 Task: Create new contact,   with mail id: 'HarperJackson@bronxzoo.com', first name: 'Harper', Last name: 'Jackson', Job Title: Operations Manager, Phone number (202) 555-7890. Change life cycle stage to  'Lead' and lead status to 'New'. Add new company to the associated contact: www.walgreensbootsalliance.com and type: Vendor. Logged in from softage.4@softage.net
Action: Mouse moved to (90, 65)
Screenshot: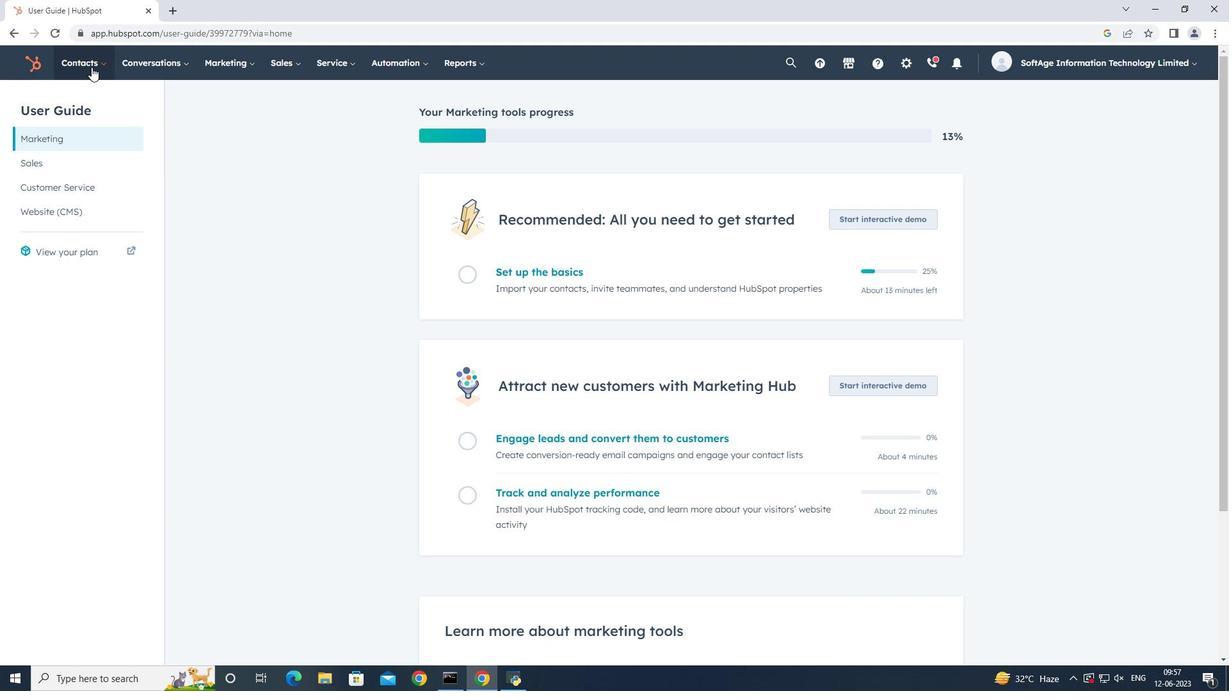 
Action: Mouse pressed left at (90, 65)
Screenshot: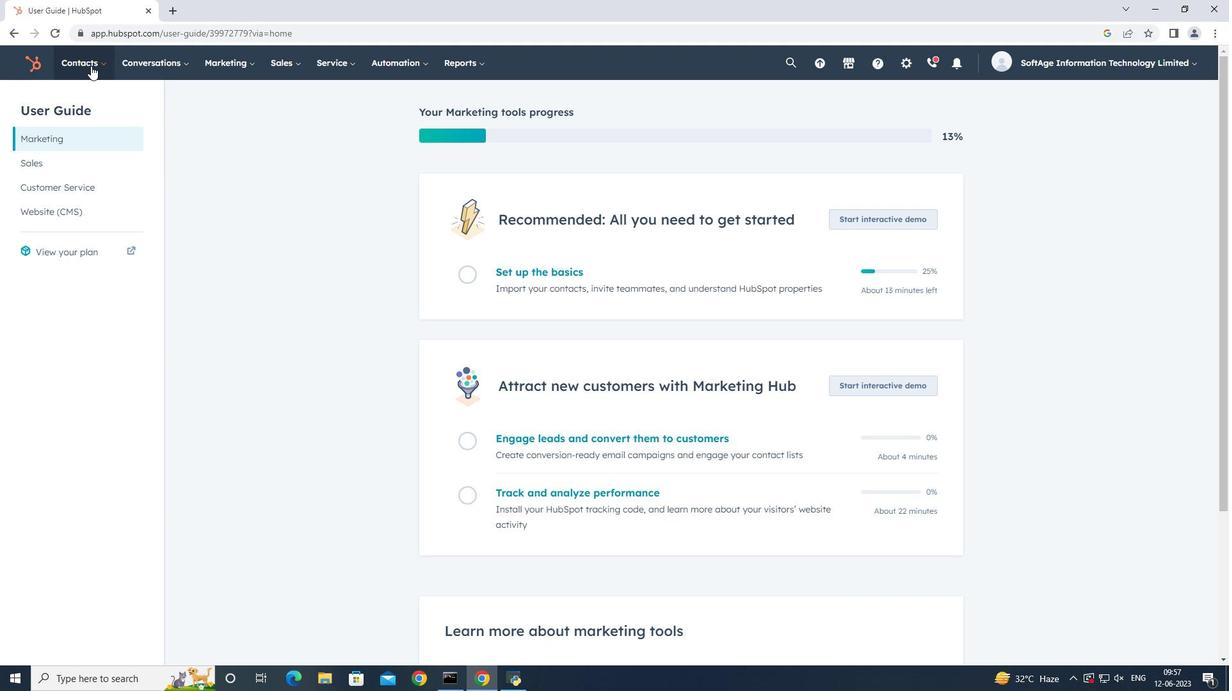 
Action: Mouse moved to (93, 101)
Screenshot: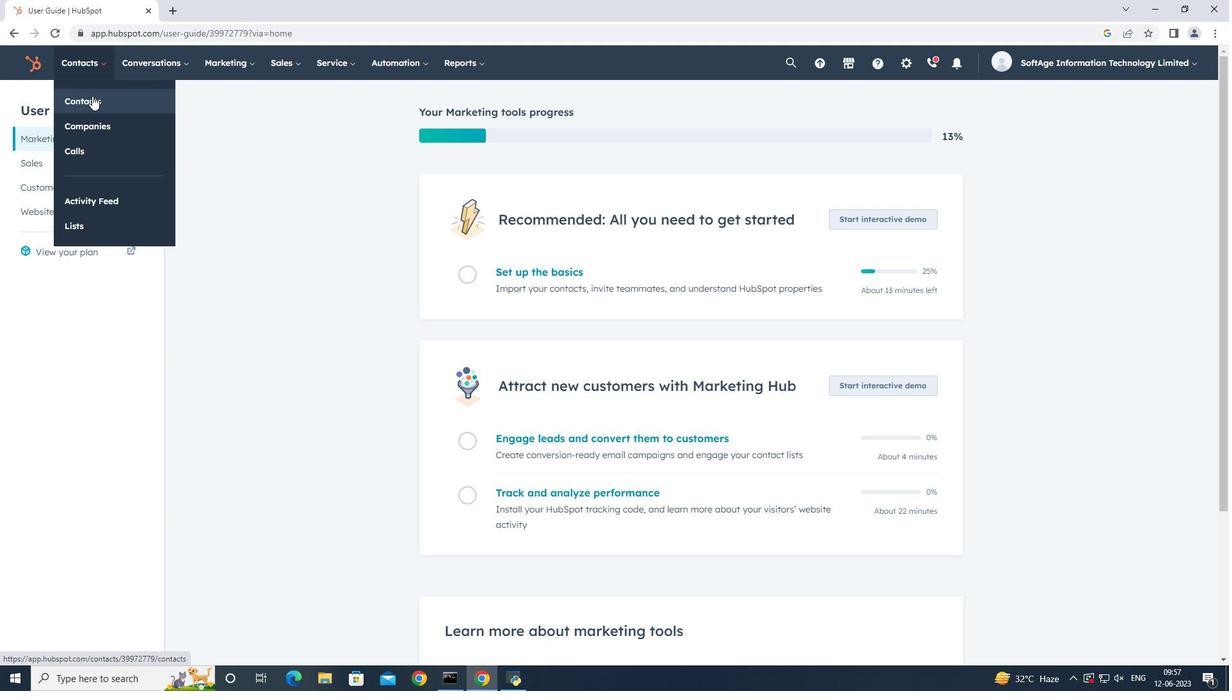 
Action: Mouse pressed left at (93, 101)
Screenshot: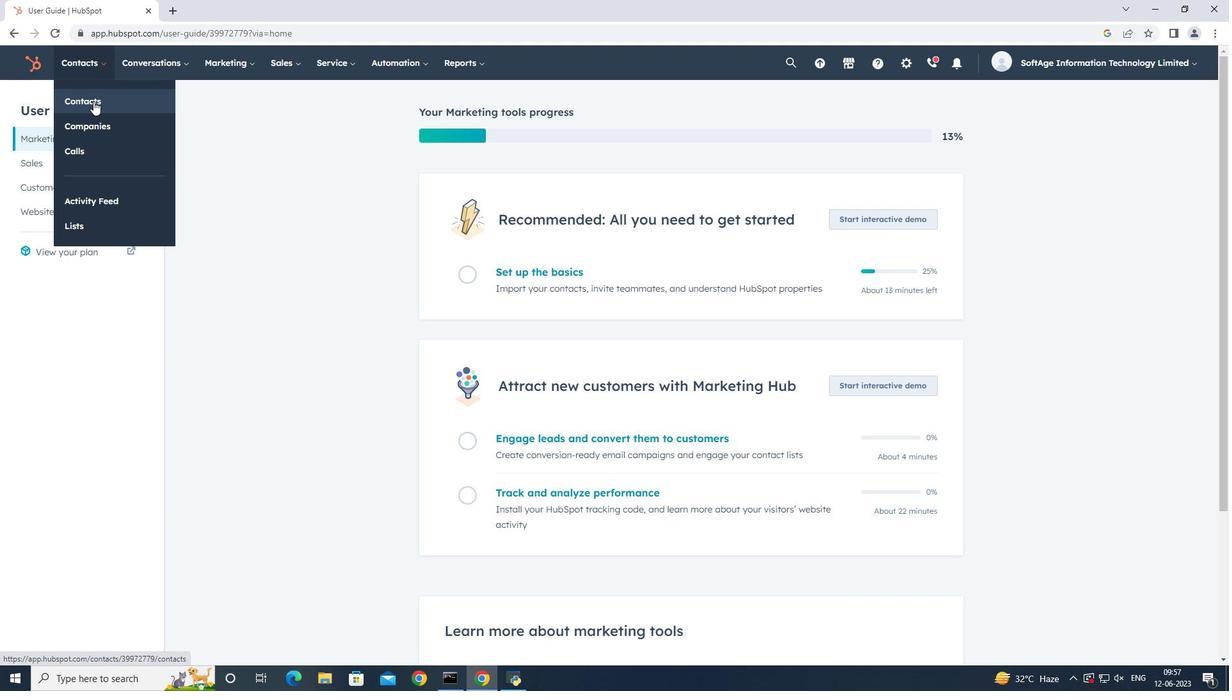 
Action: Mouse moved to (1164, 106)
Screenshot: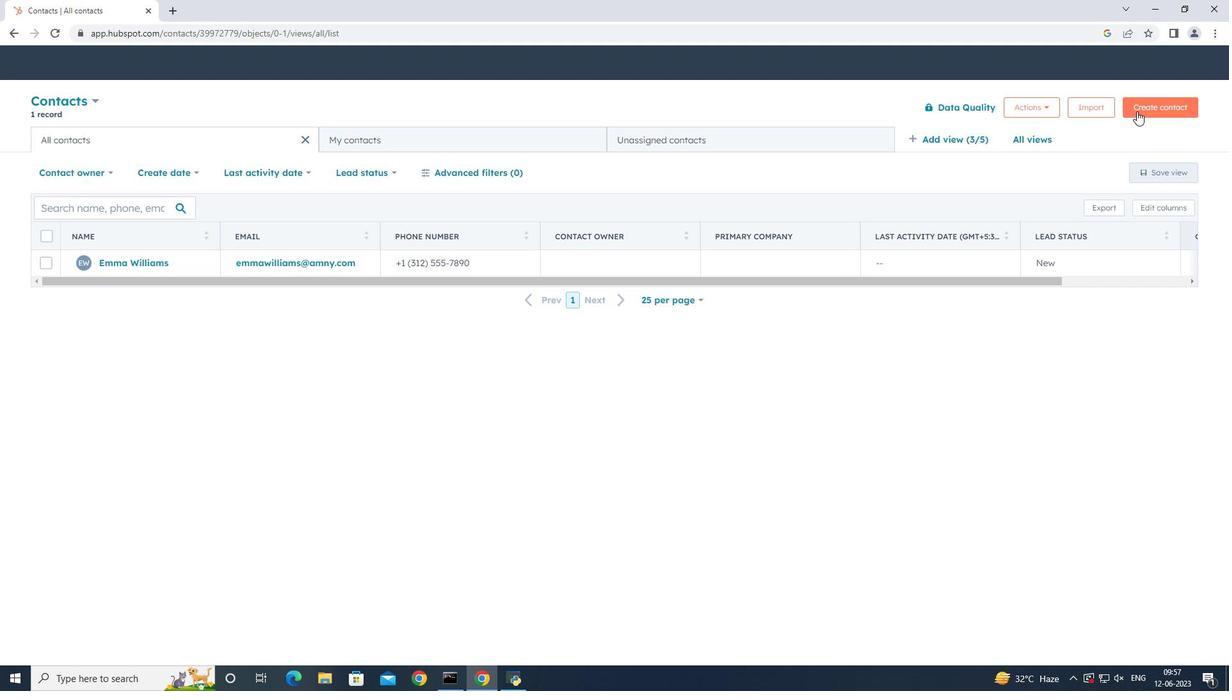 
Action: Mouse pressed left at (1164, 106)
Screenshot: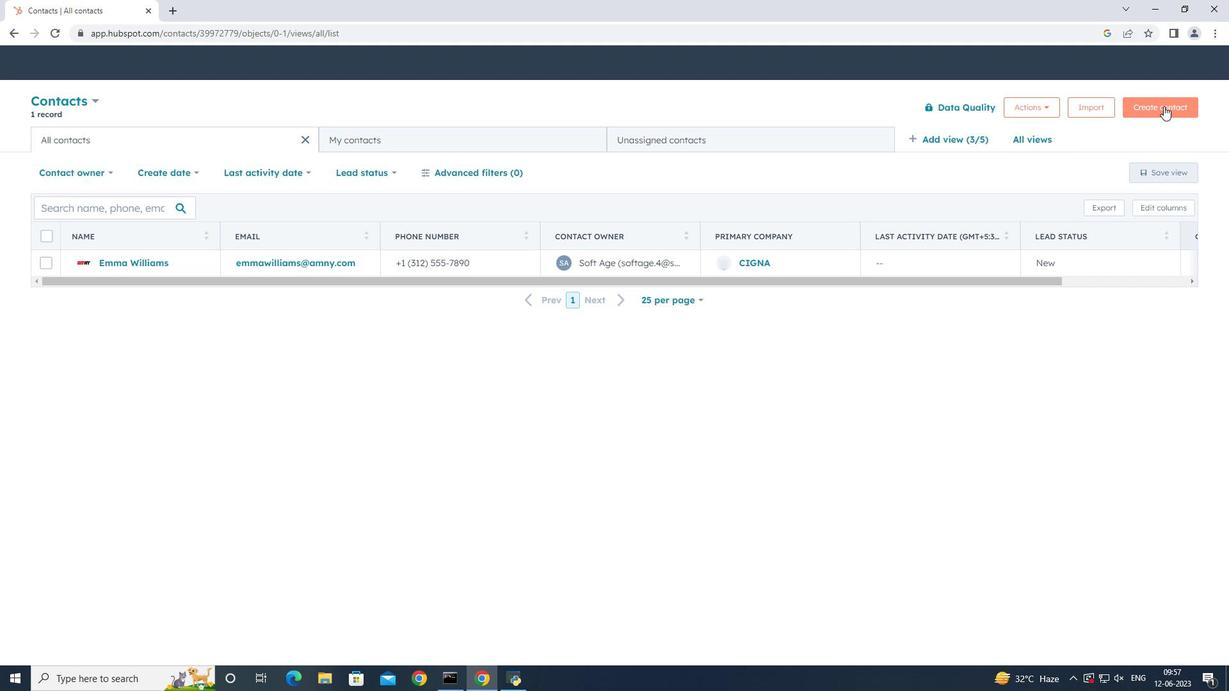 
Action: Mouse moved to (965, 174)
Screenshot: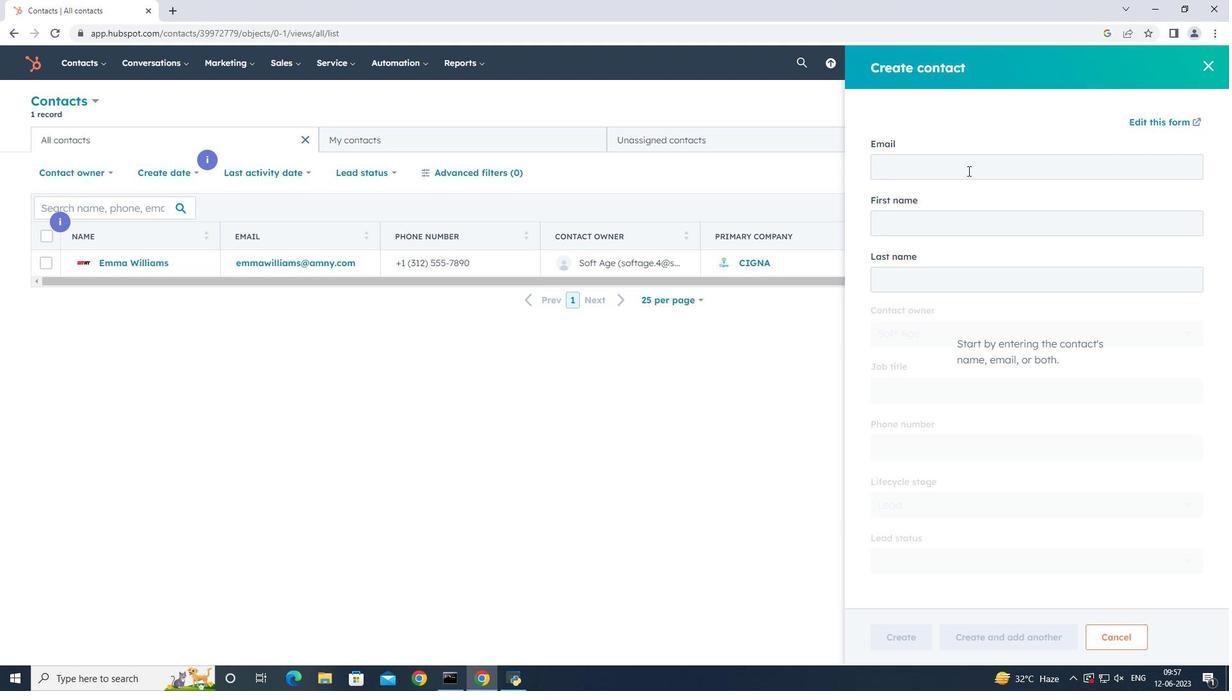 
Action: Mouse pressed left at (965, 174)
Screenshot: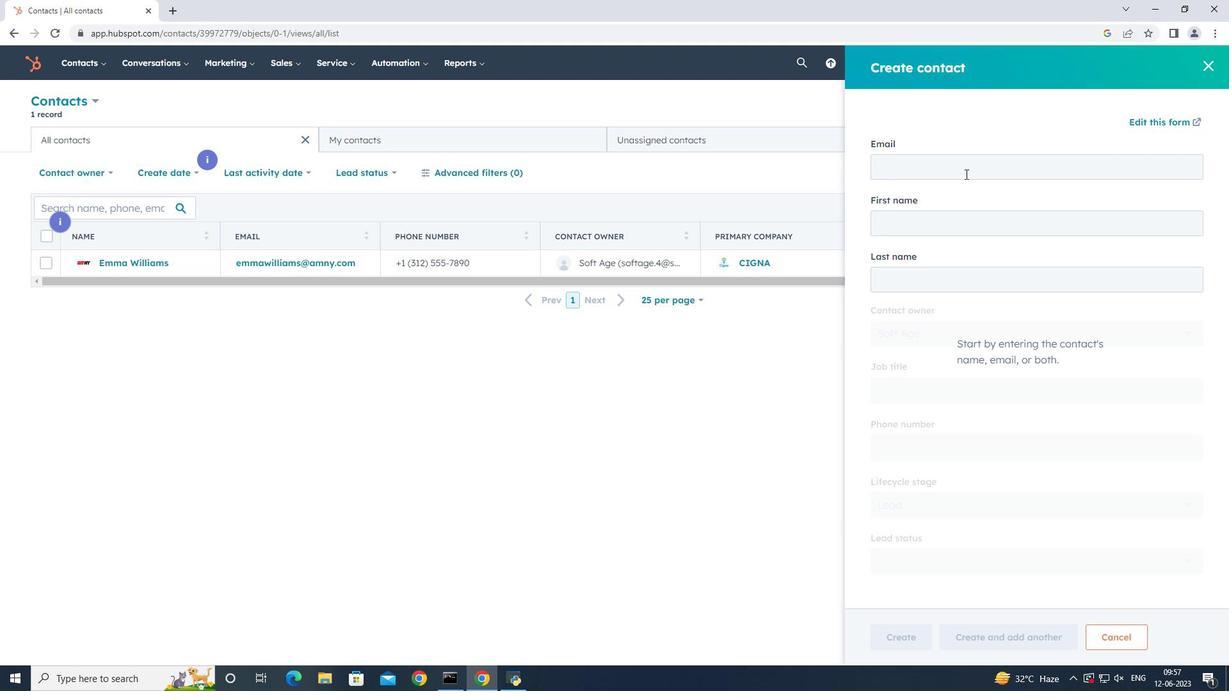 
Action: Key pressed <Key.shift><Key.shift>Harper.<Key.backspace><Key.shift>Jackson<Key.shift><Key.shift><Key.shift><Key.shift><Key.shift><Key.shift><Key.shift><Key.shift><Key.shift><Key.shift><Key.shift>@bronxzoo.com
Screenshot: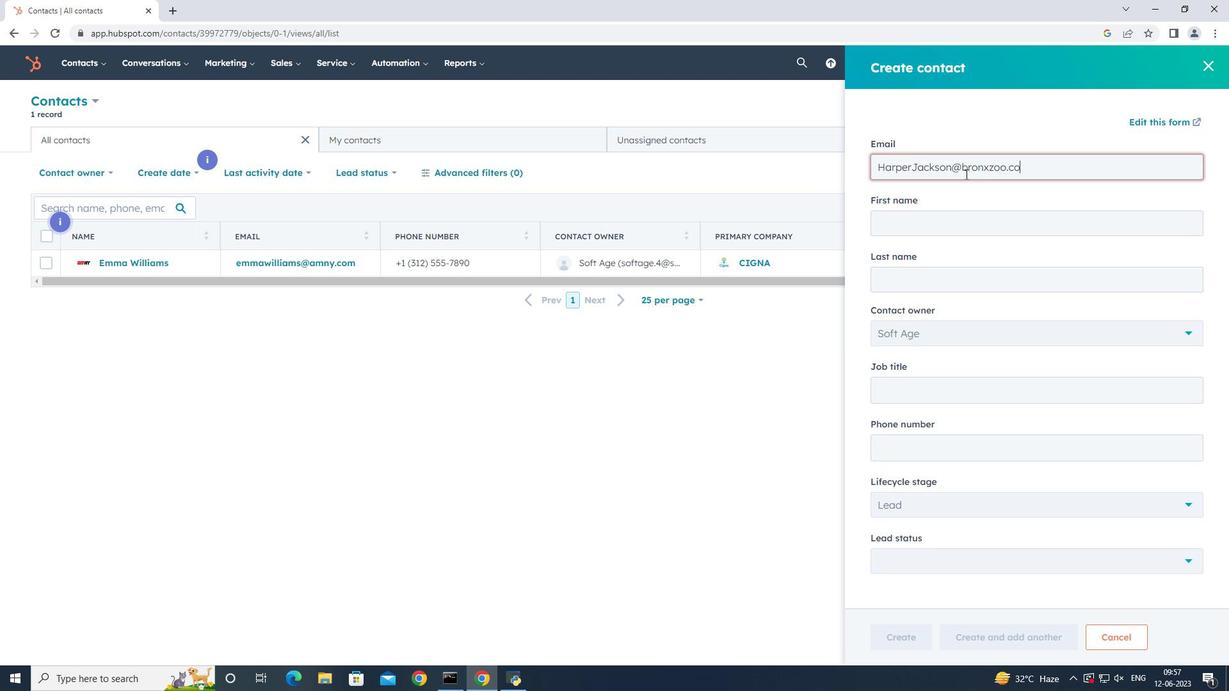 
Action: Mouse moved to (978, 226)
Screenshot: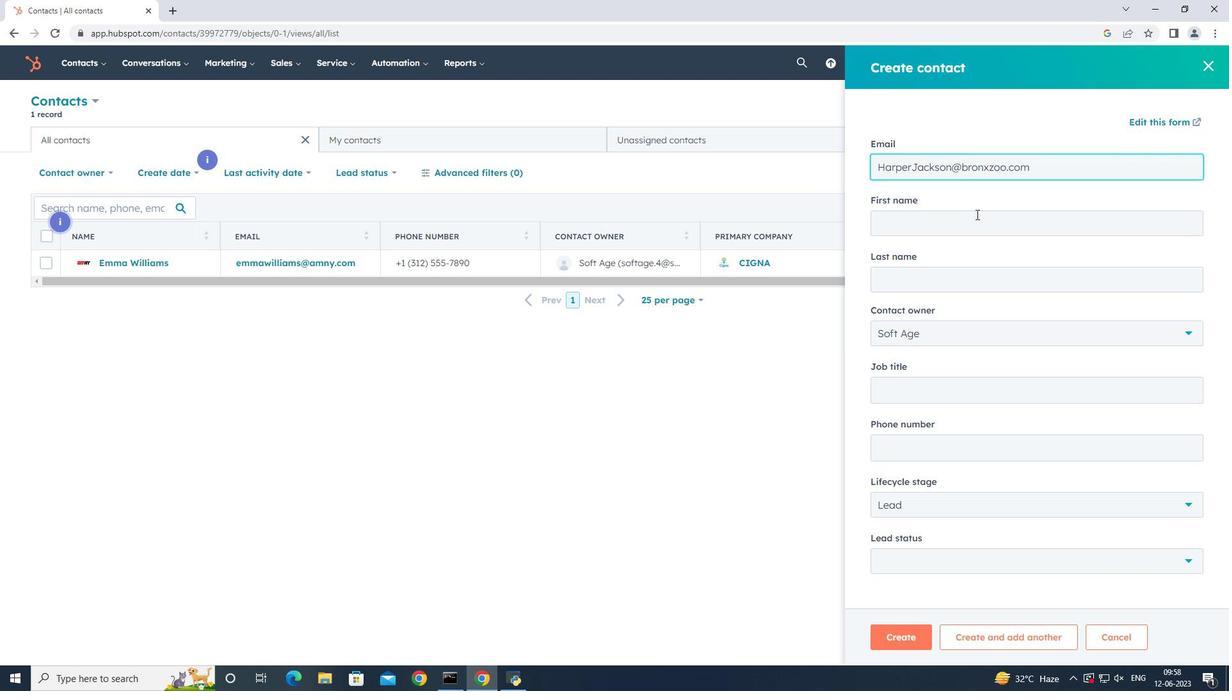 
Action: Mouse pressed left at (978, 226)
Screenshot: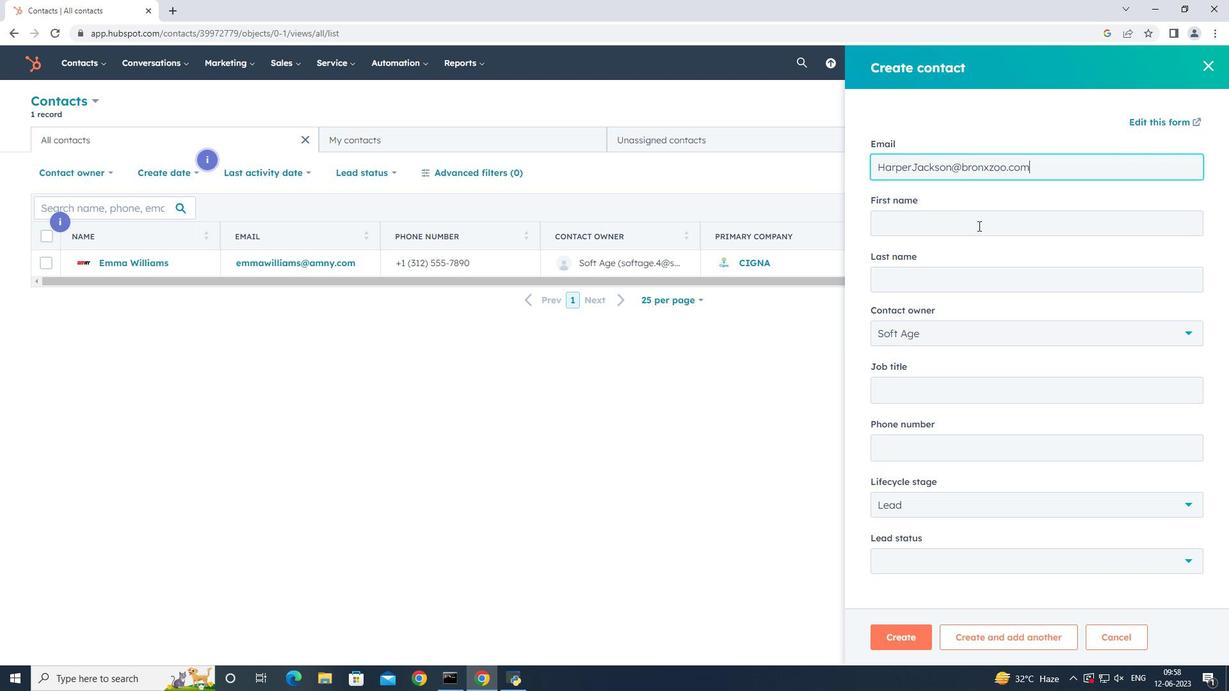 
Action: Mouse moved to (968, 231)
Screenshot: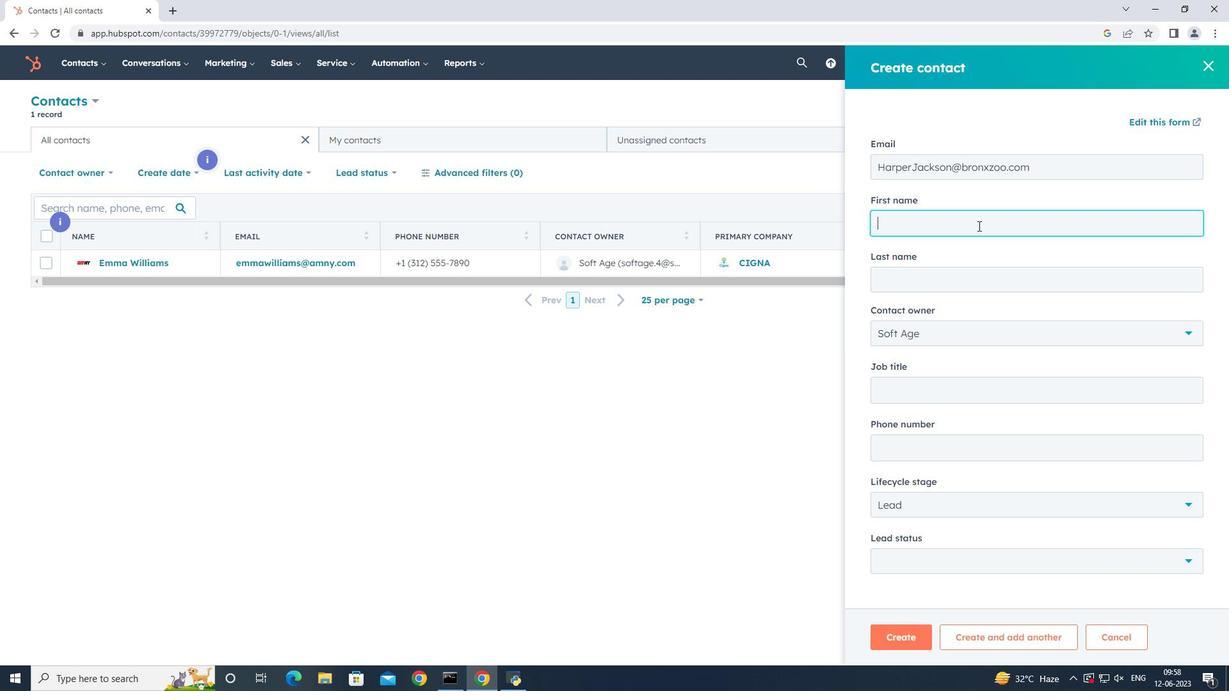 
Action: Key pressed <Key.shift>Harper<Key.tab><Key.shift>Jackson
Screenshot: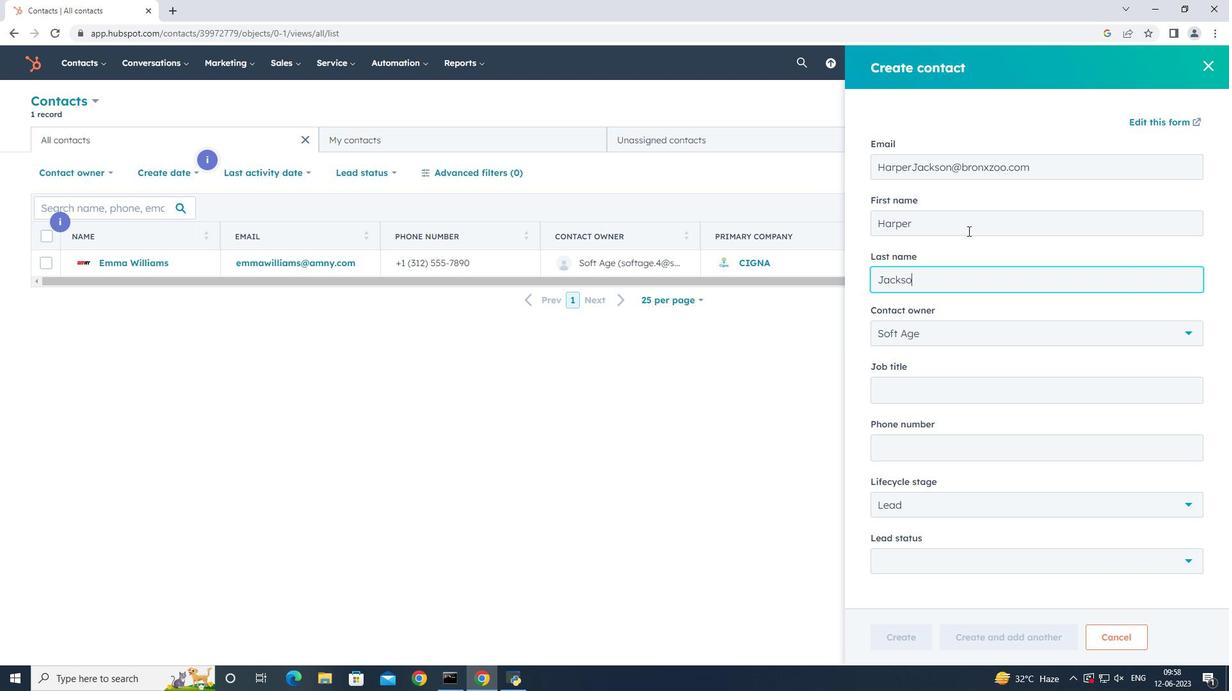 
Action: Mouse moved to (966, 387)
Screenshot: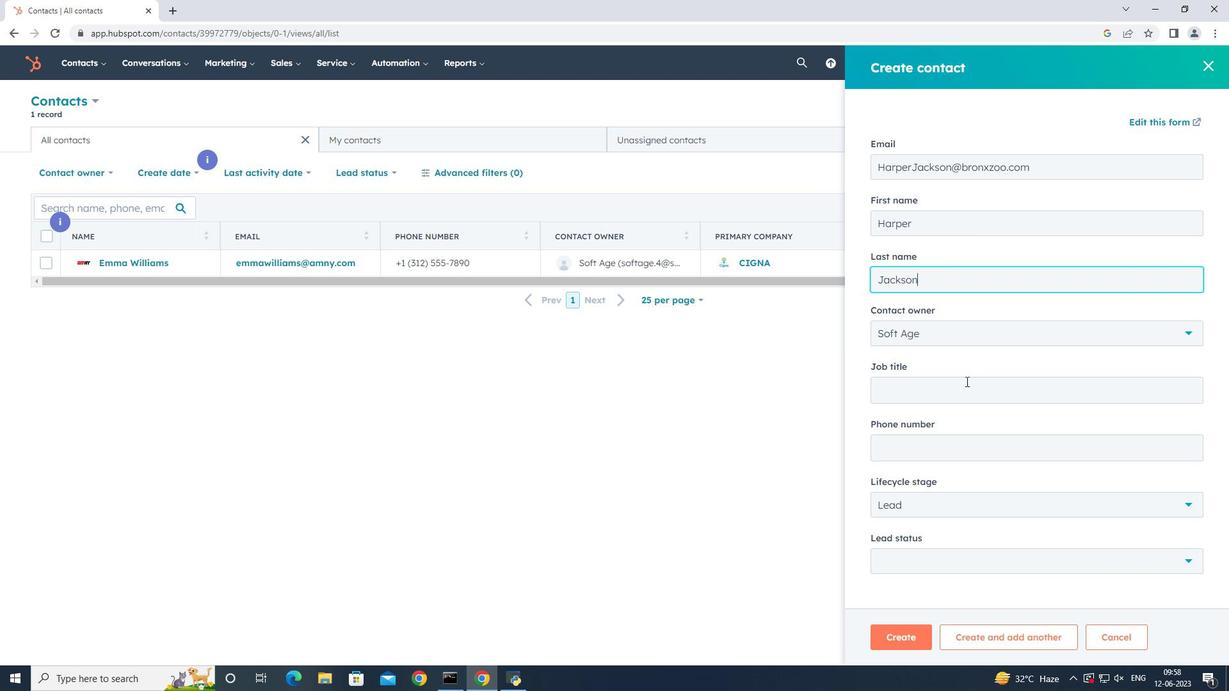 
Action: Mouse pressed left at (966, 387)
Screenshot: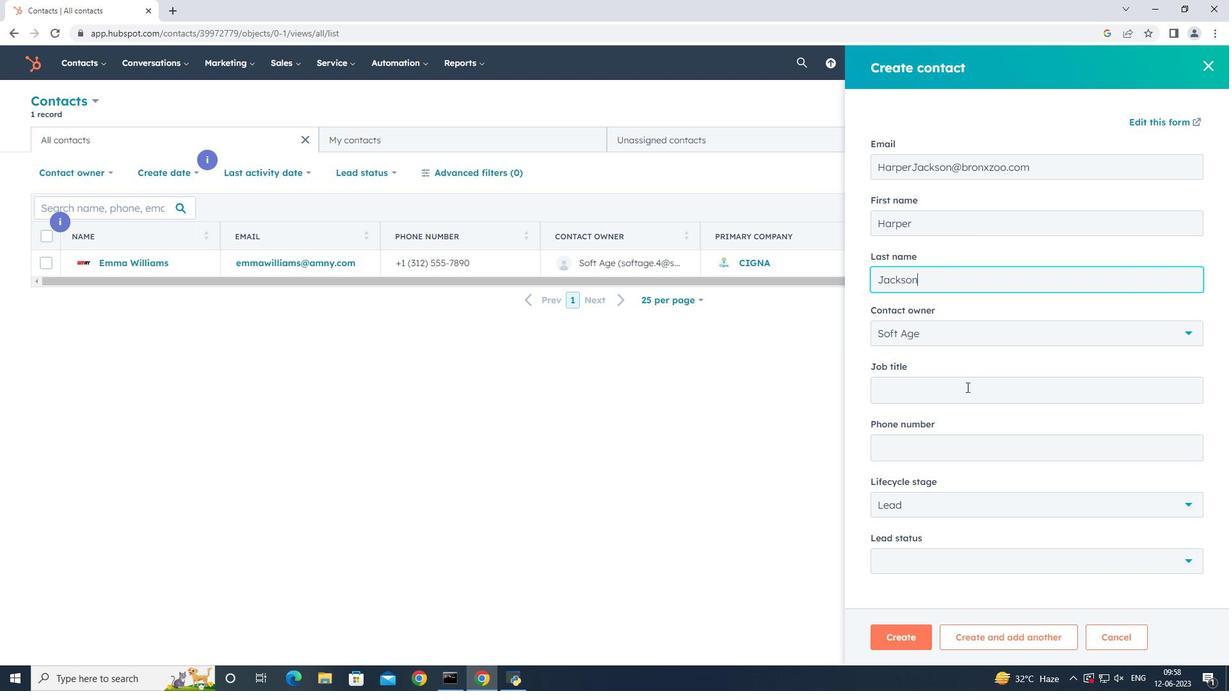 
Action: Mouse moved to (966, 388)
Screenshot: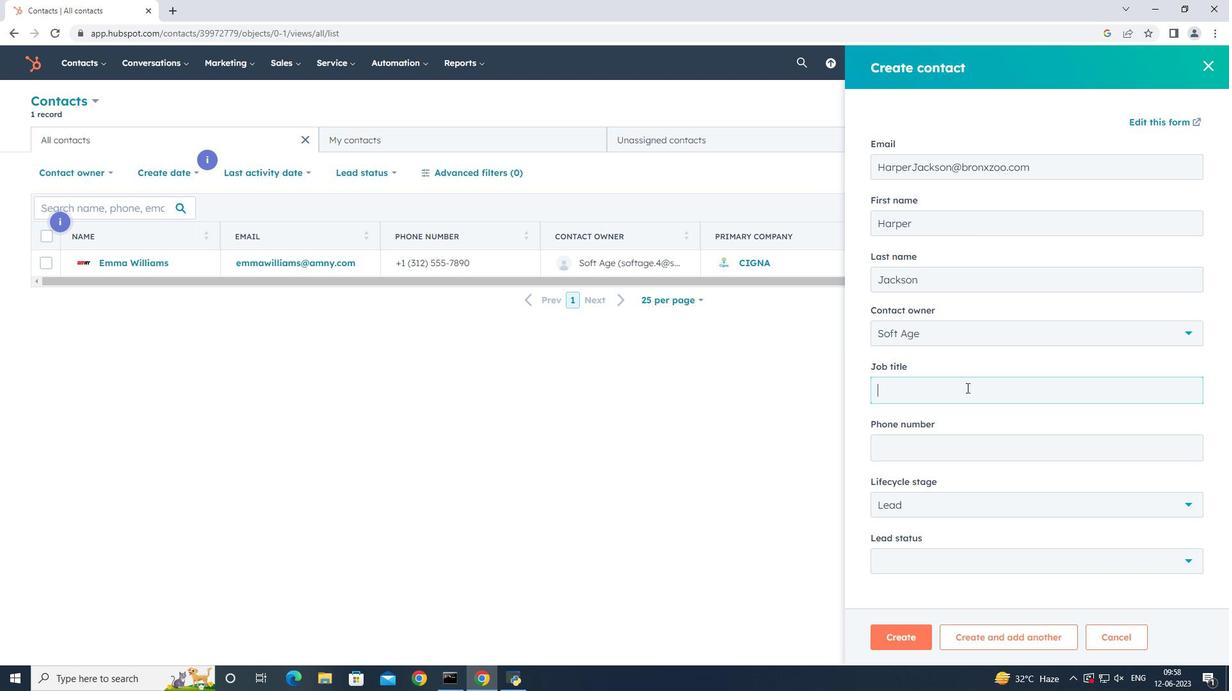 
Action: Key pressed <Key.shift><Key.shift>Operation<Key.space><Key.shift><Key.backspace>s<Key.space><Key.shift><Key.shift><Key.shift><Key.shift><Key.shift><Key.shift><Key.shift><Key.shift><Key.shift><Key.shift><Key.shift><Key.shift><Key.shift>Manager<Key.tab>
Screenshot: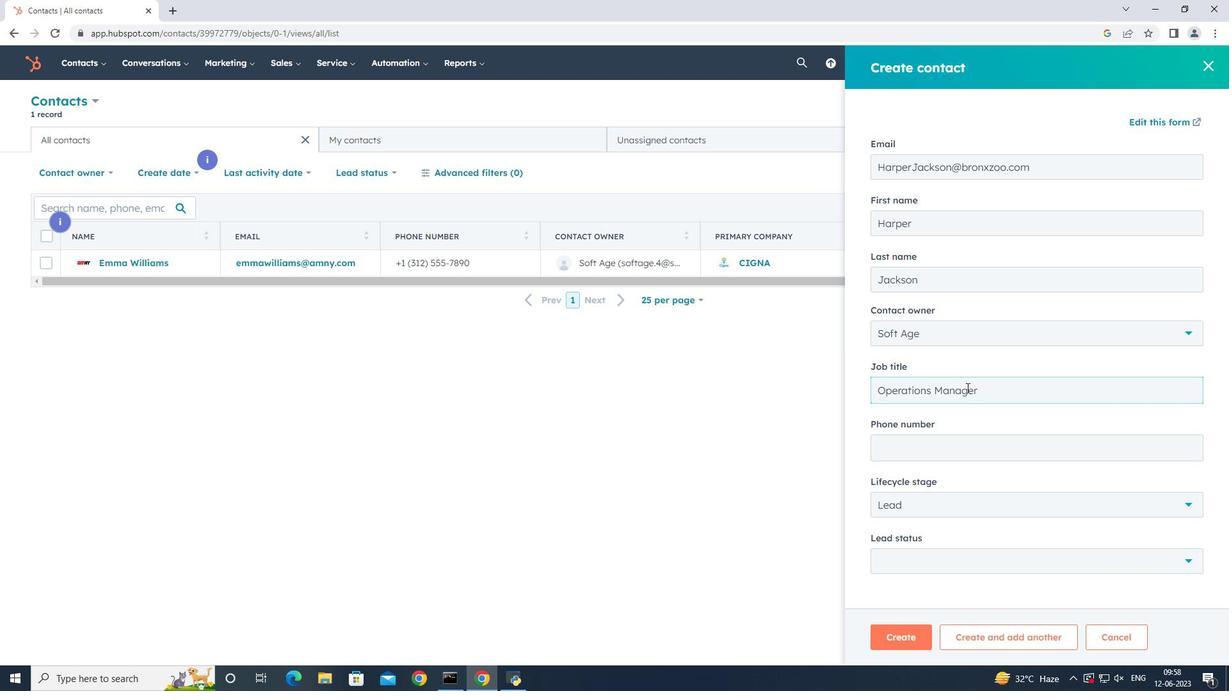 
Action: Mouse moved to (1082, 461)
Screenshot: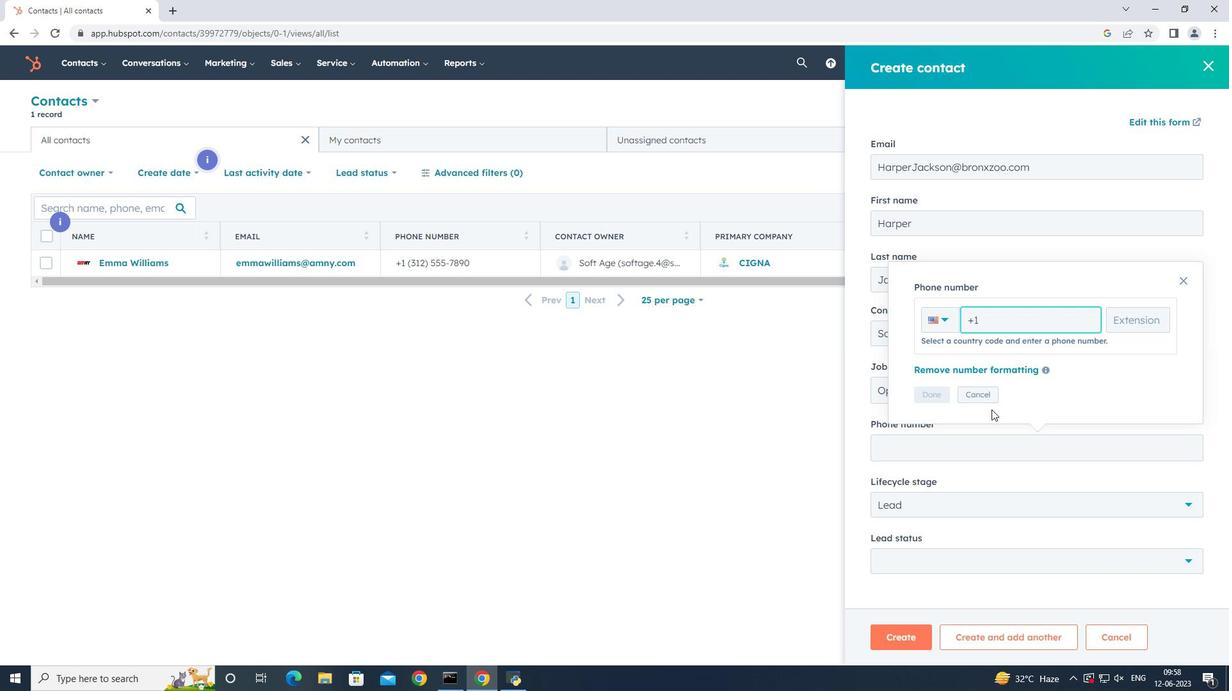 
Action: Key pressed 2025557890
Screenshot: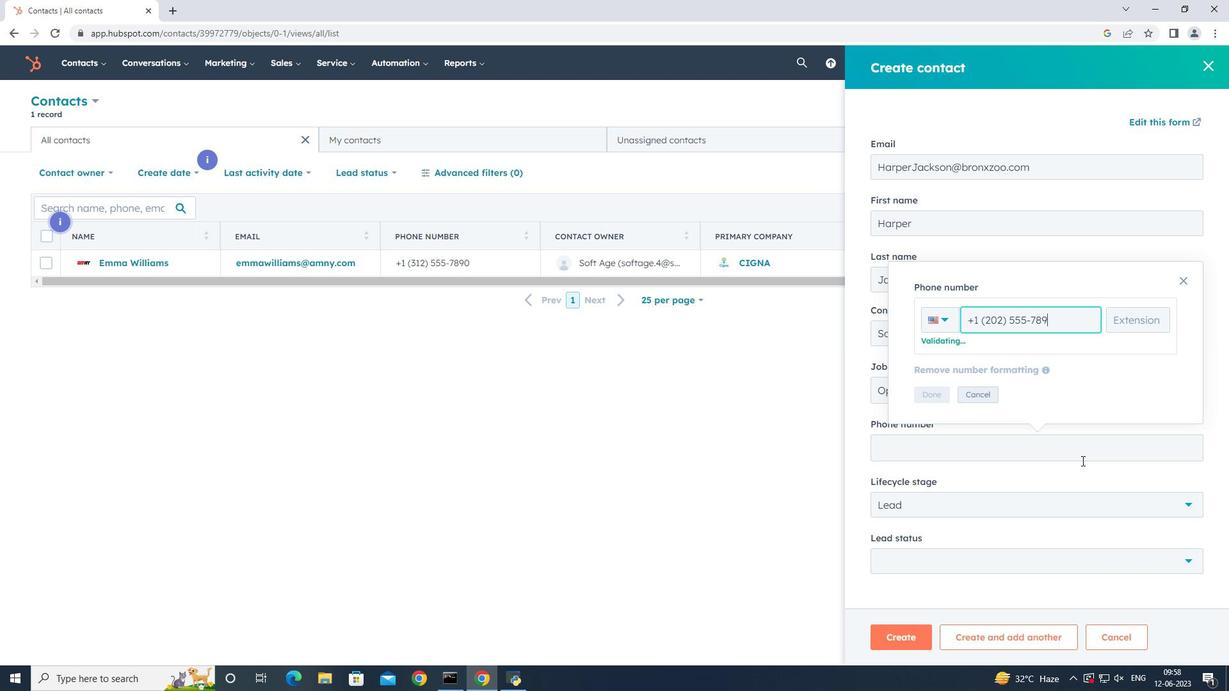 
Action: Mouse moved to (932, 396)
Screenshot: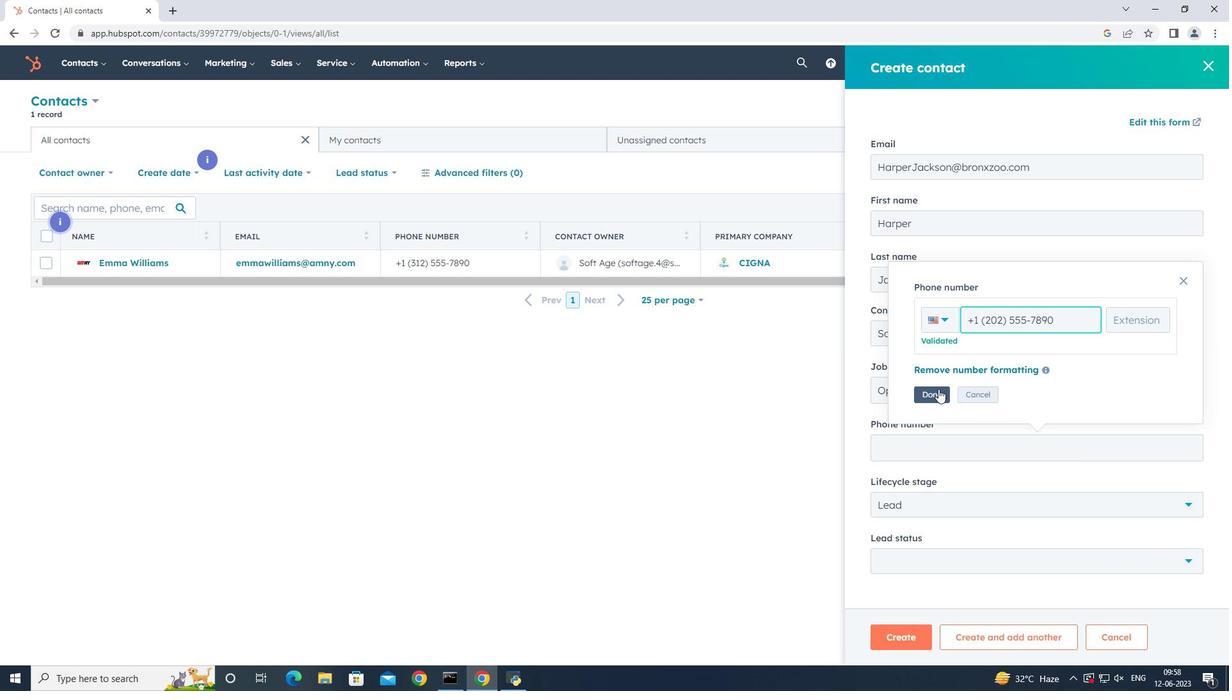 
Action: Mouse pressed left at (932, 396)
Screenshot: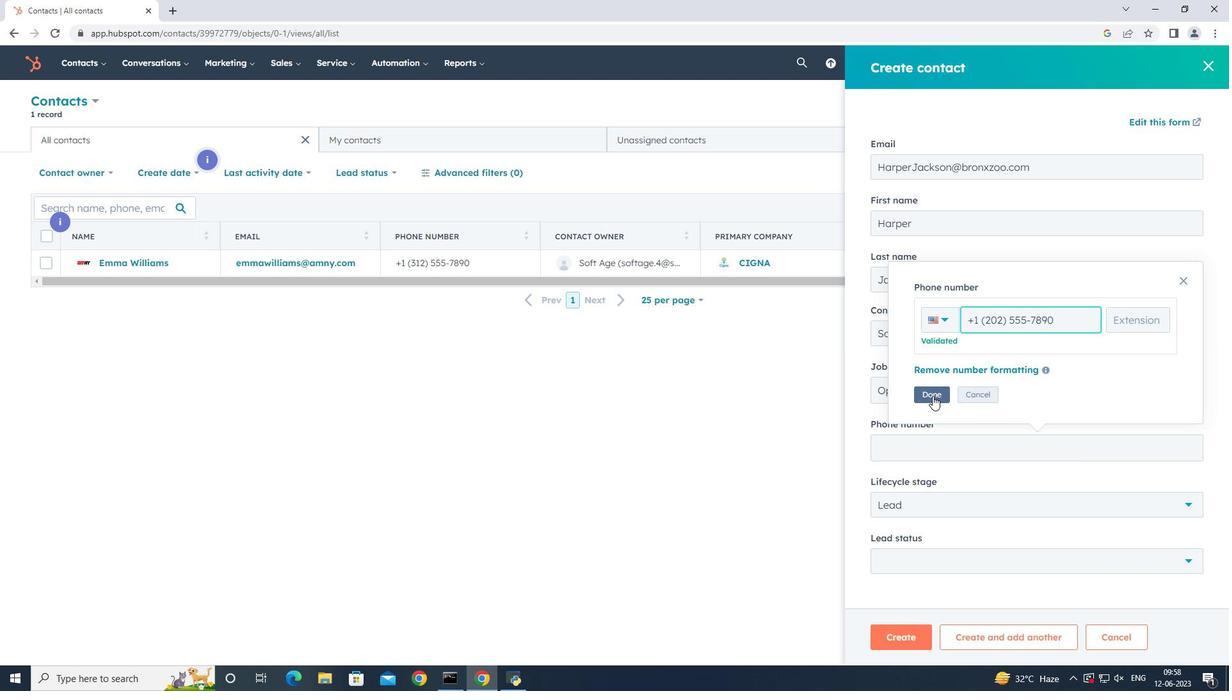 
Action: Mouse moved to (952, 443)
Screenshot: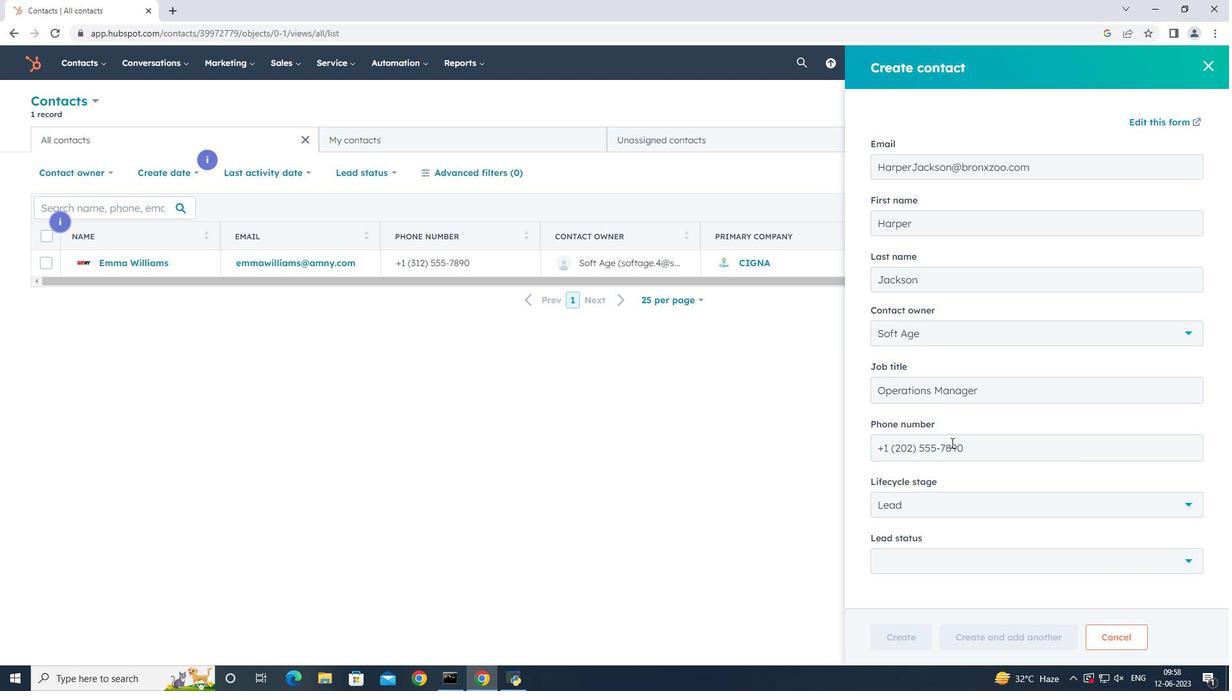 
Action: Mouse scrolled (952, 443) with delta (0, 0)
Screenshot: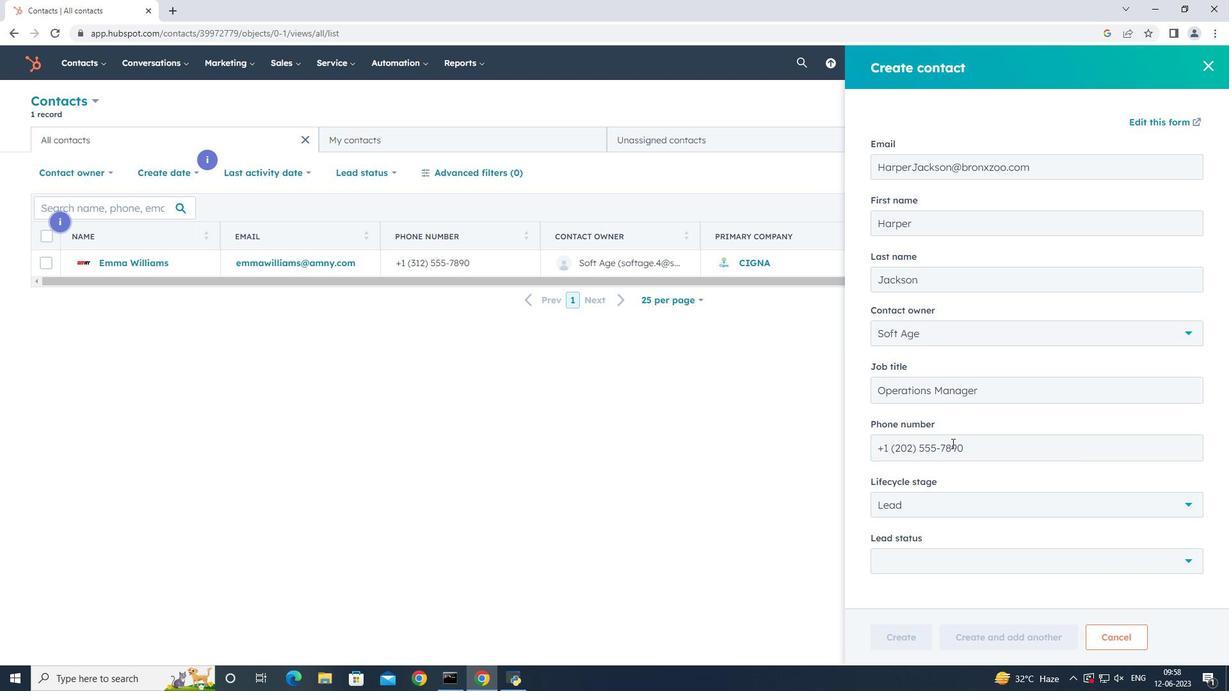 
Action: Mouse scrolled (952, 443) with delta (0, 0)
Screenshot: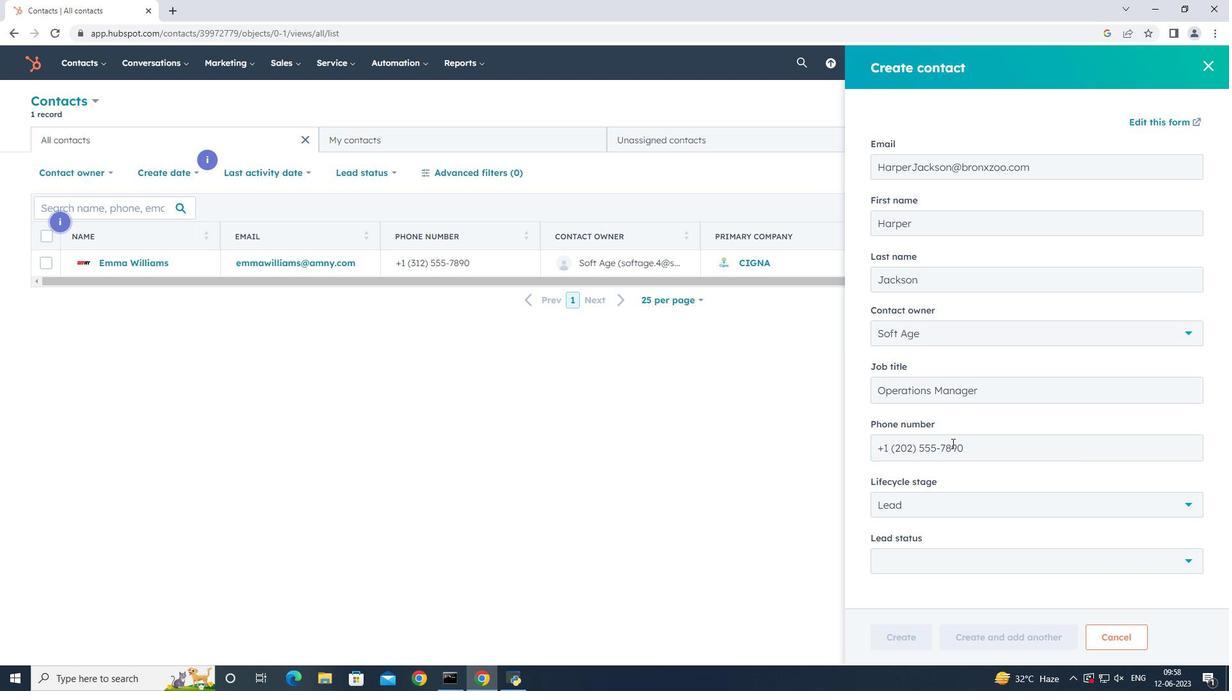 
Action: Mouse moved to (1074, 502)
Screenshot: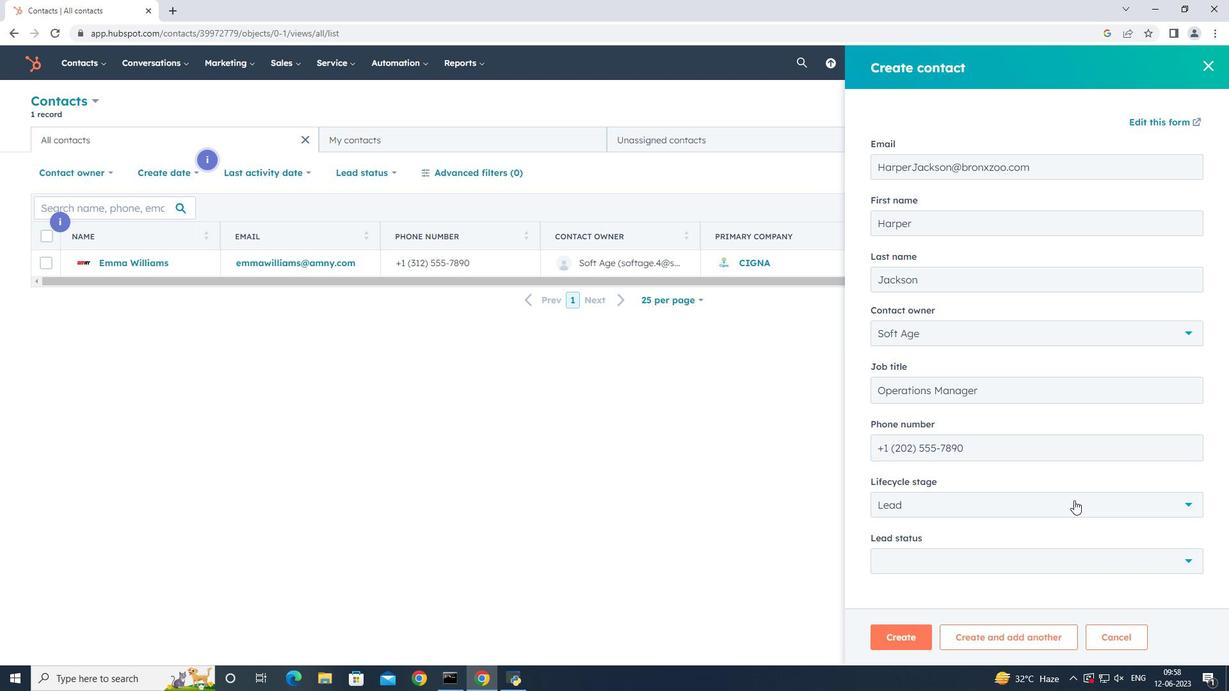 
Action: Mouse pressed left at (1074, 502)
Screenshot: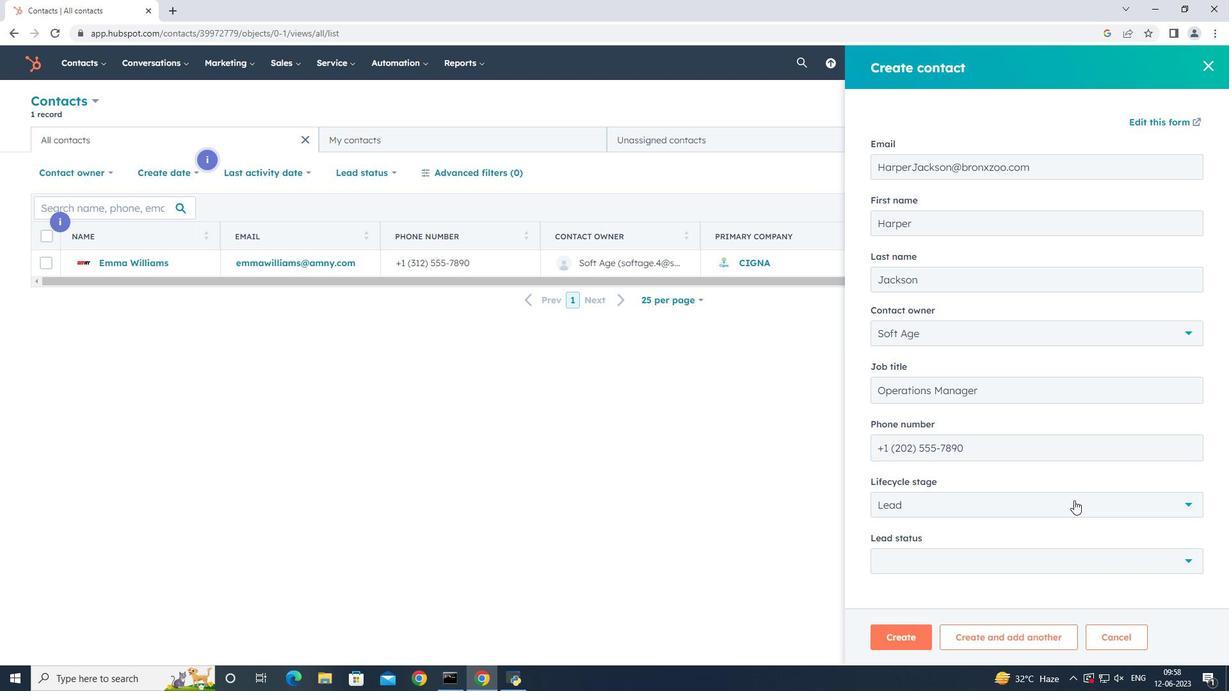 
Action: Mouse moved to (1050, 383)
Screenshot: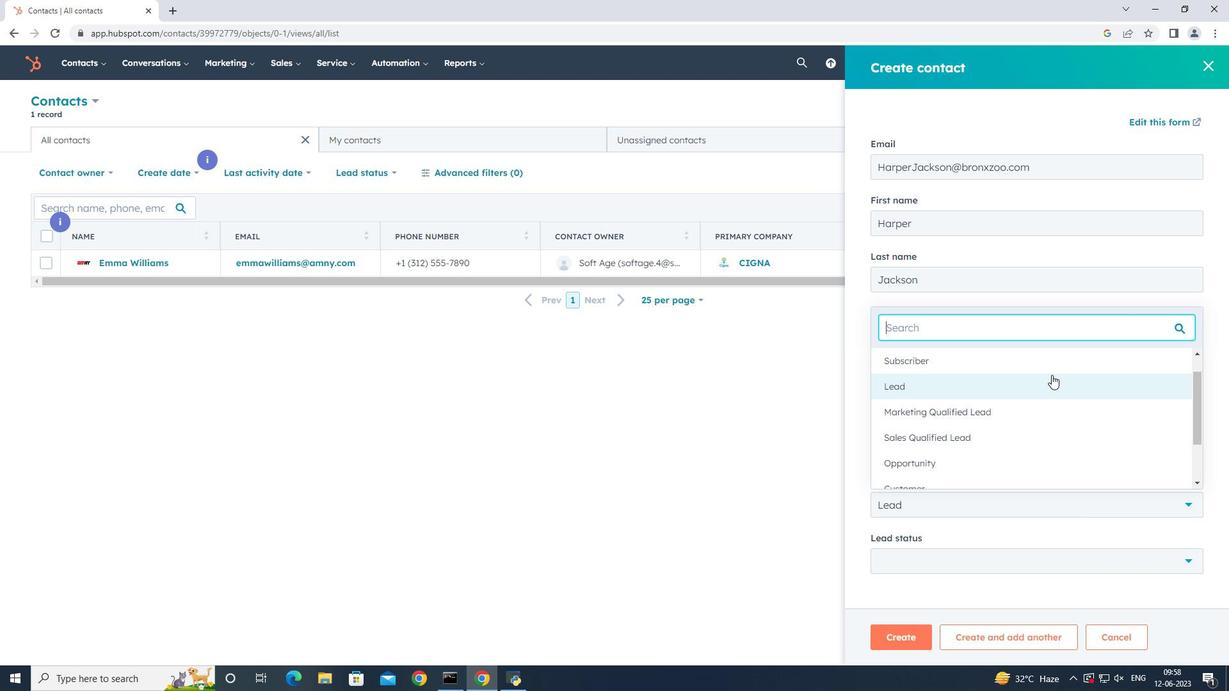 
Action: Mouse pressed left at (1050, 383)
Screenshot: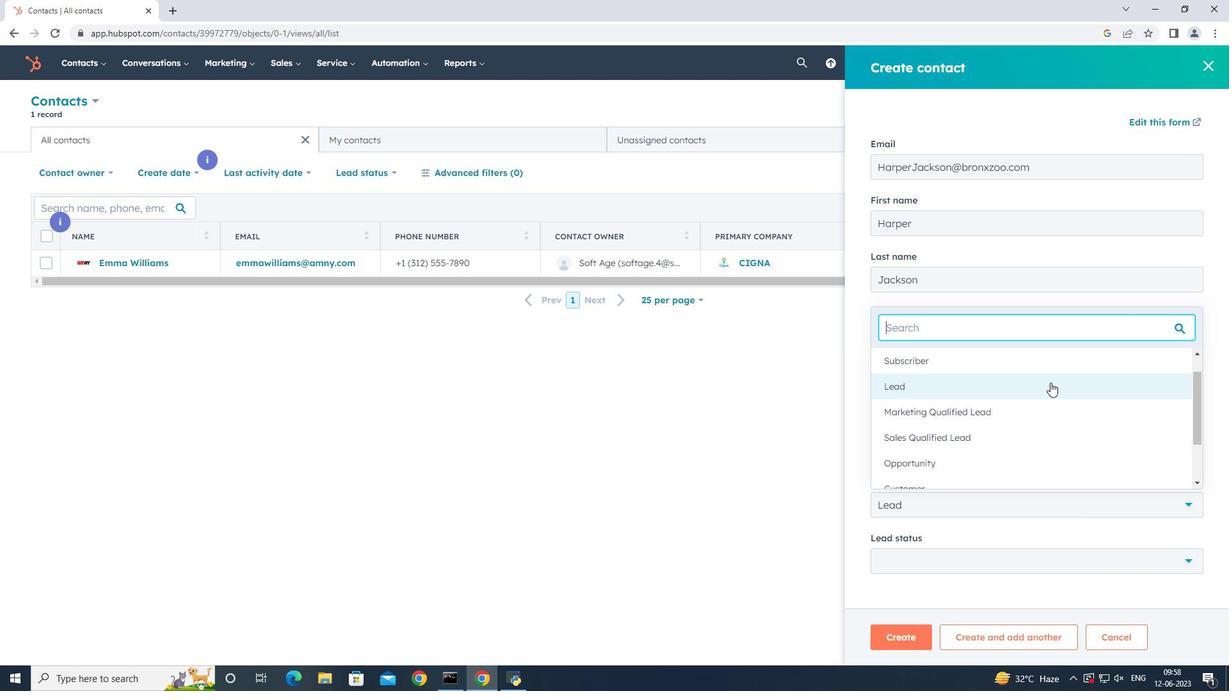 
Action: Mouse moved to (1004, 553)
Screenshot: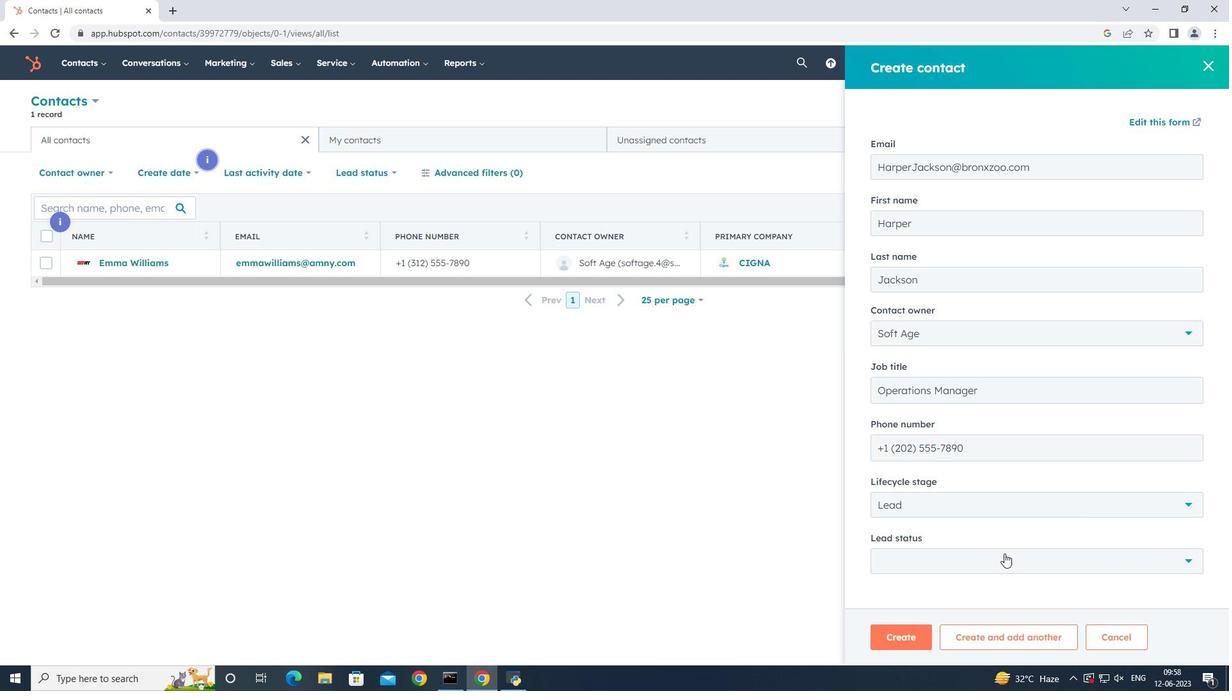
Action: Mouse pressed left at (1004, 553)
Screenshot: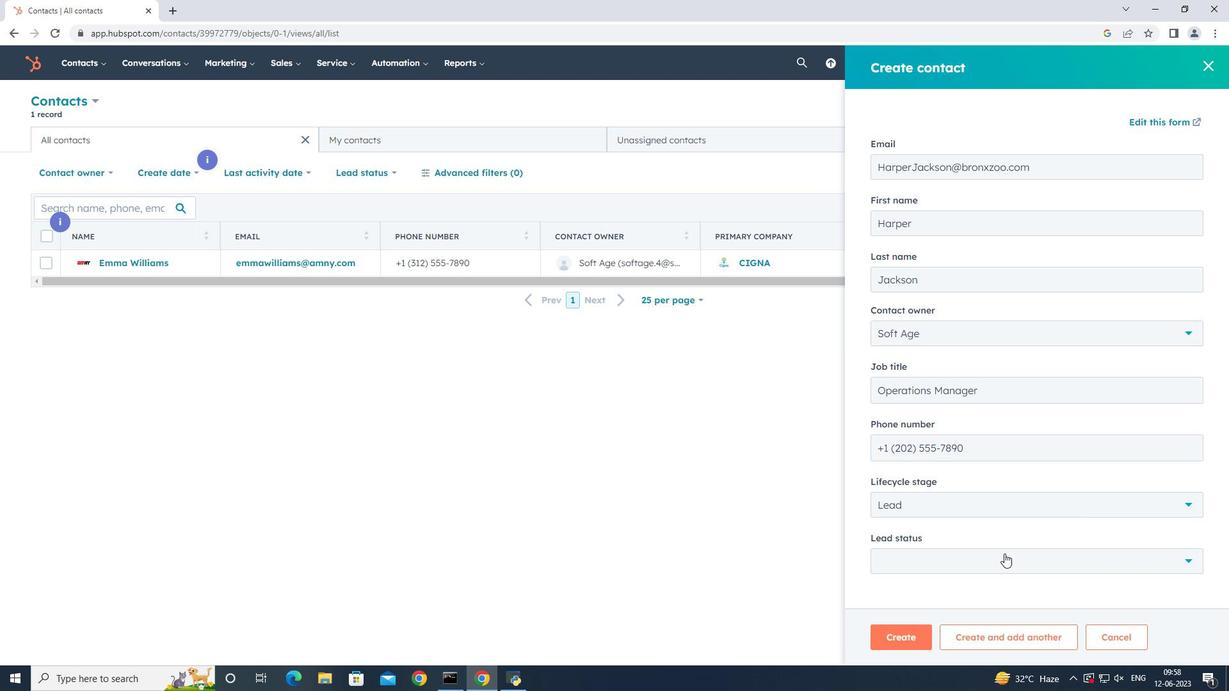 
Action: Mouse moved to (1002, 441)
Screenshot: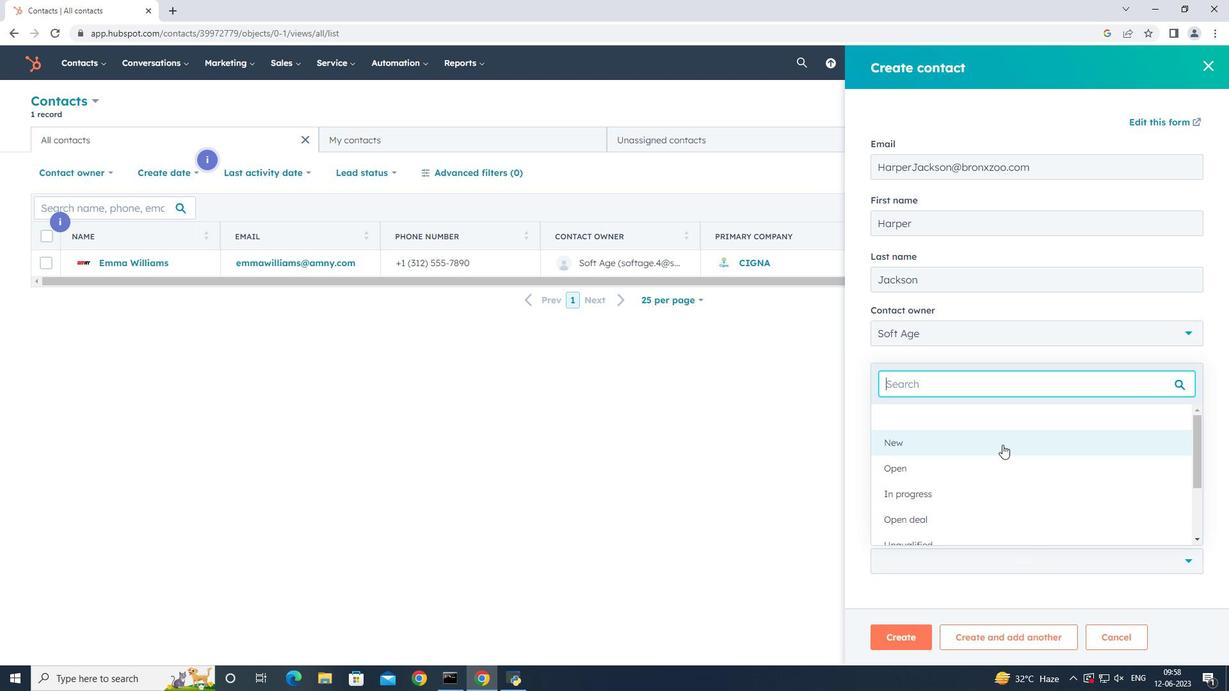 
Action: Mouse pressed left at (1002, 441)
Screenshot: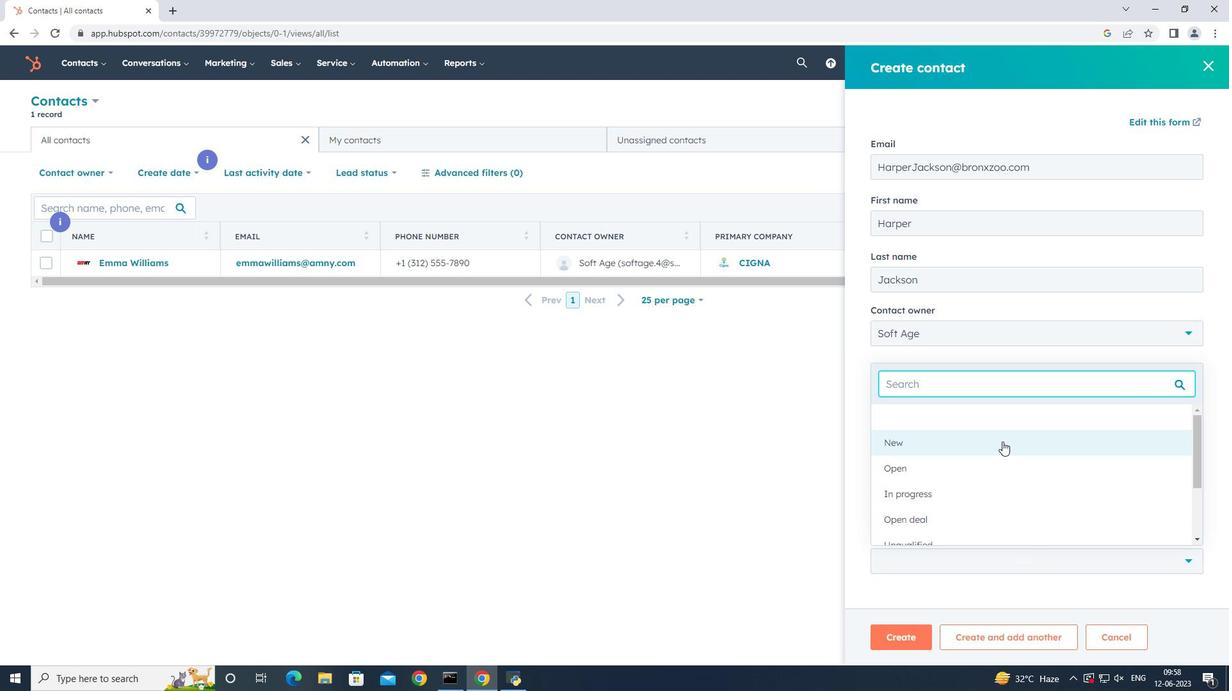 
Action: Mouse moved to (913, 635)
Screenshot: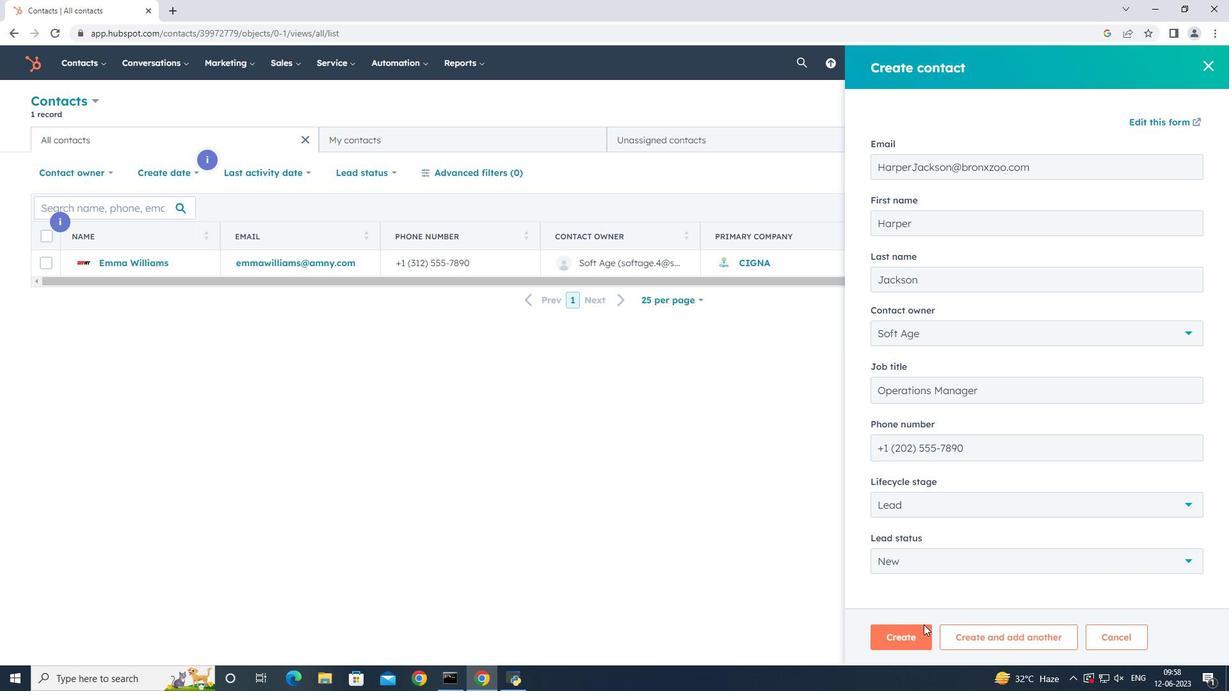 
Action: Mouse pressed left at (913, 635)
Screenshot: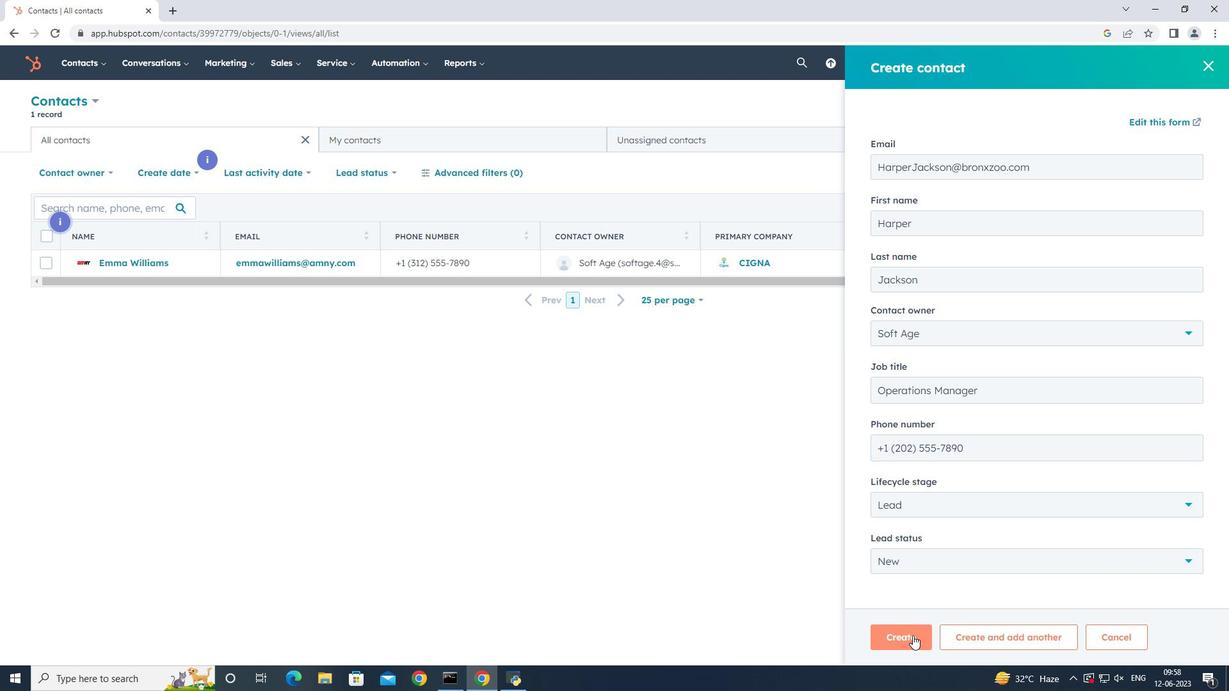 
Action: Mouse moved to (877, 414)
Screenshot: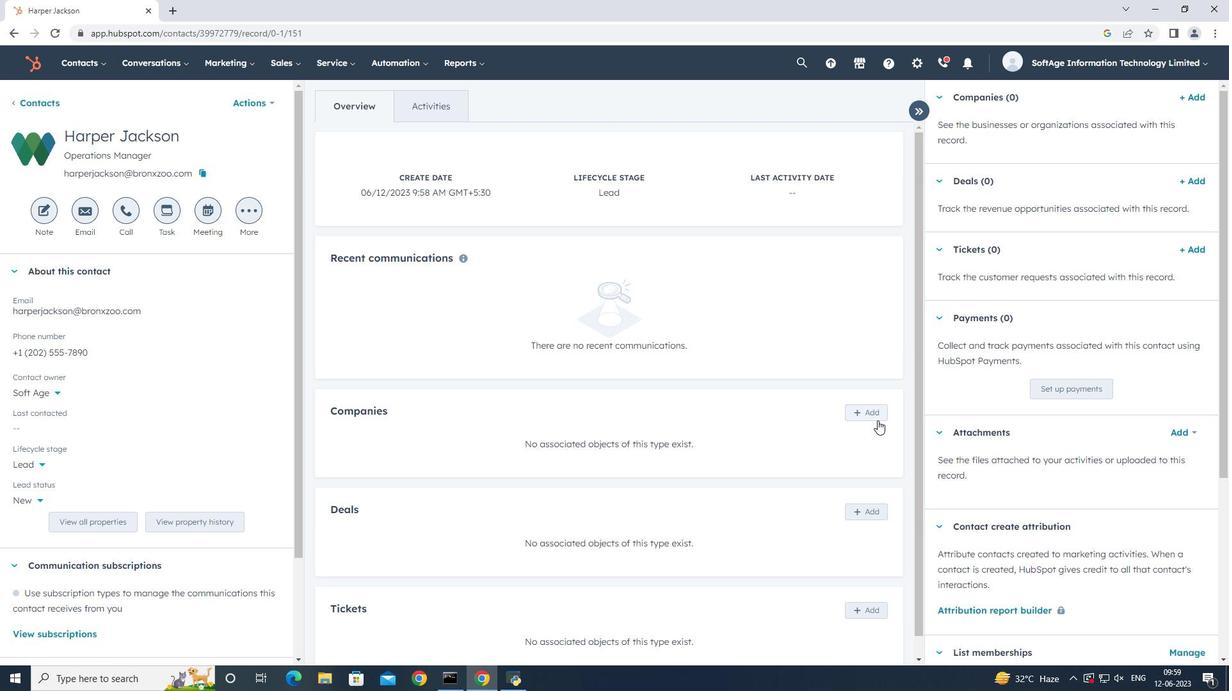
Action: Mouse pressed left at (877, 414)
Screenshot: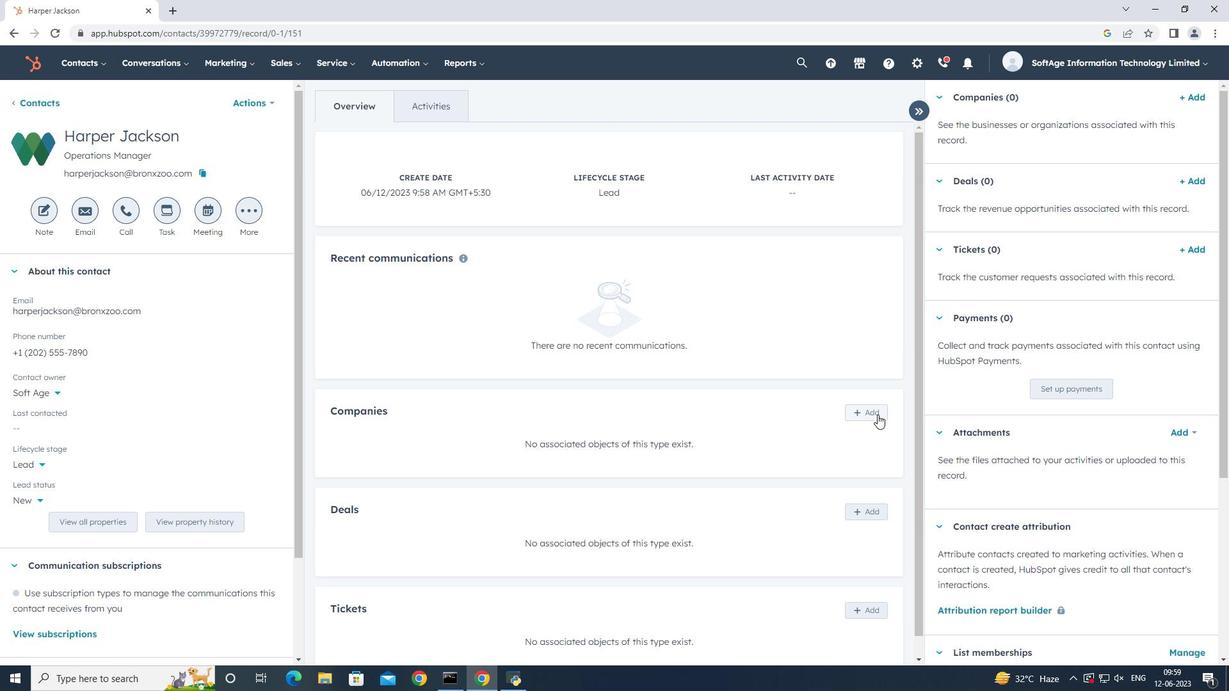 
Action: Mouse moved to (954, 132)
Screenshot: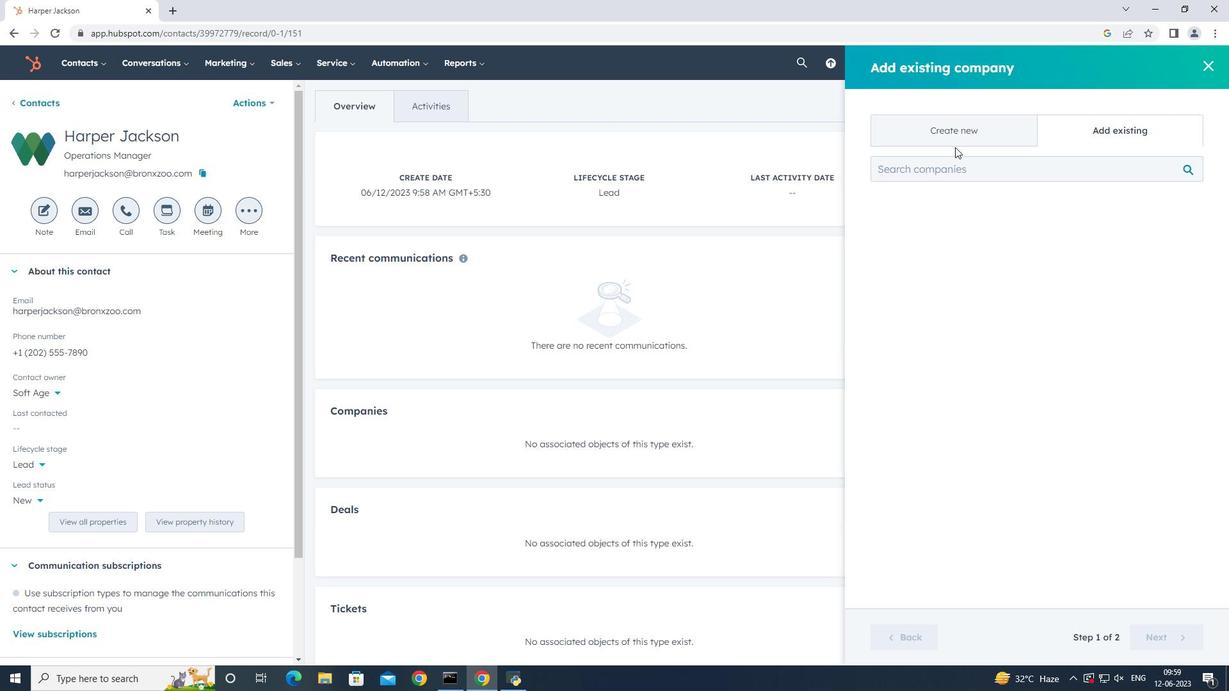 
Action: Mouse pressed left at (954, 132)
Screenshot: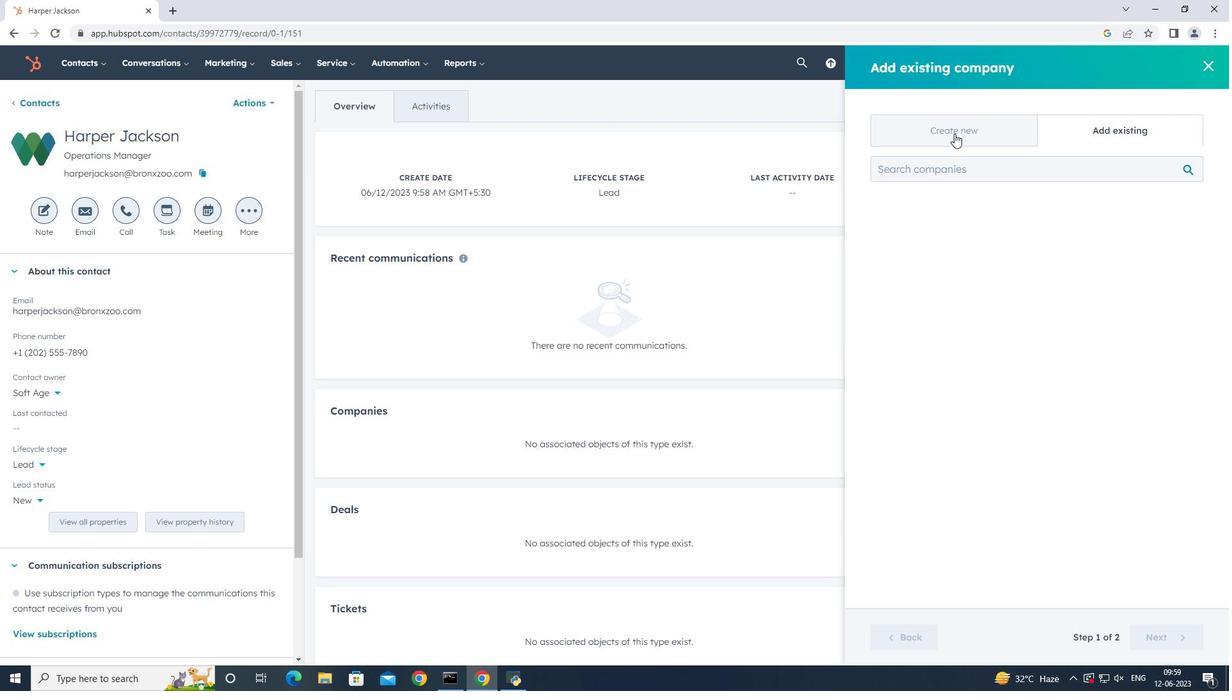 
Action: Mouse moved to (961, 202)
Screenshot: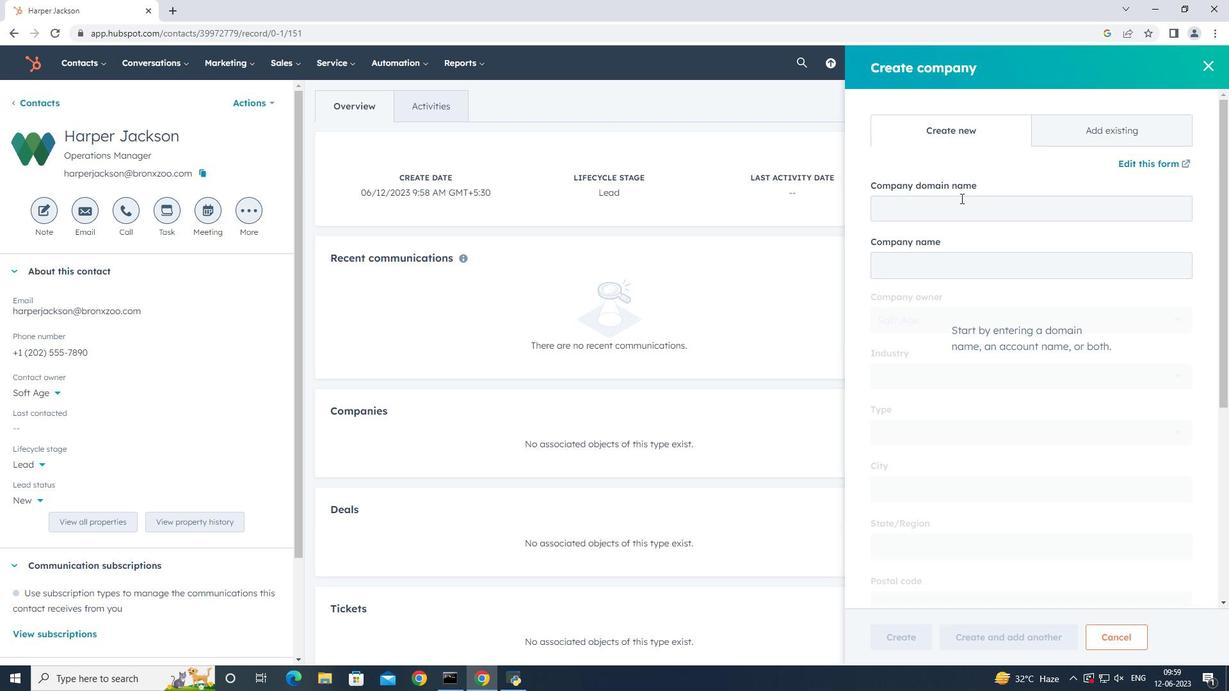 
Action: Mouse pressed left at (961, 202)
Screenshot: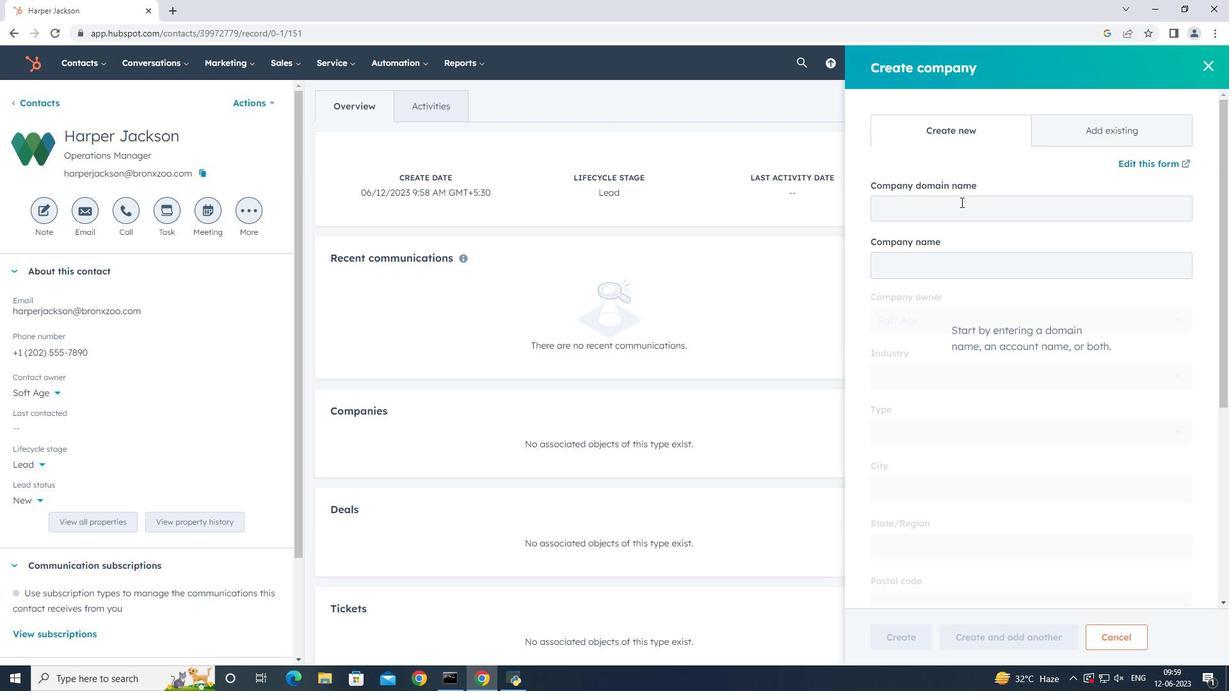 
Action: Mouse moved to (961, 202)
Screenshot: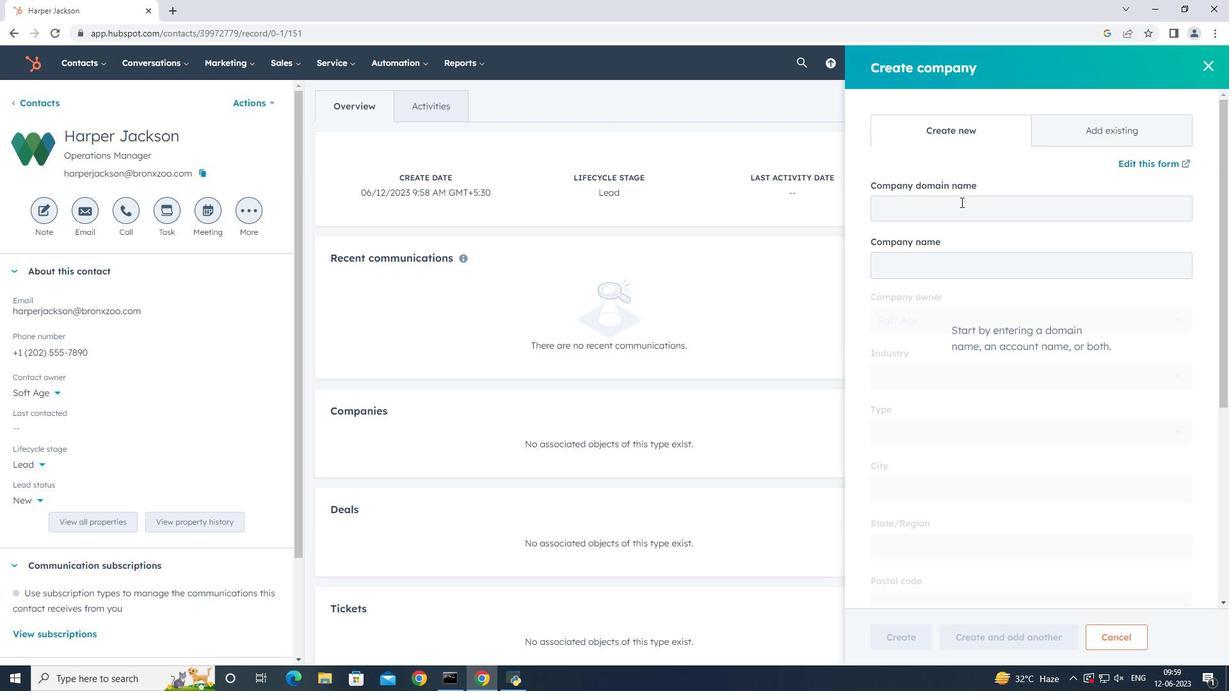 
Action: Key pressed www.walgreensbootsalliance.com
Screenshot: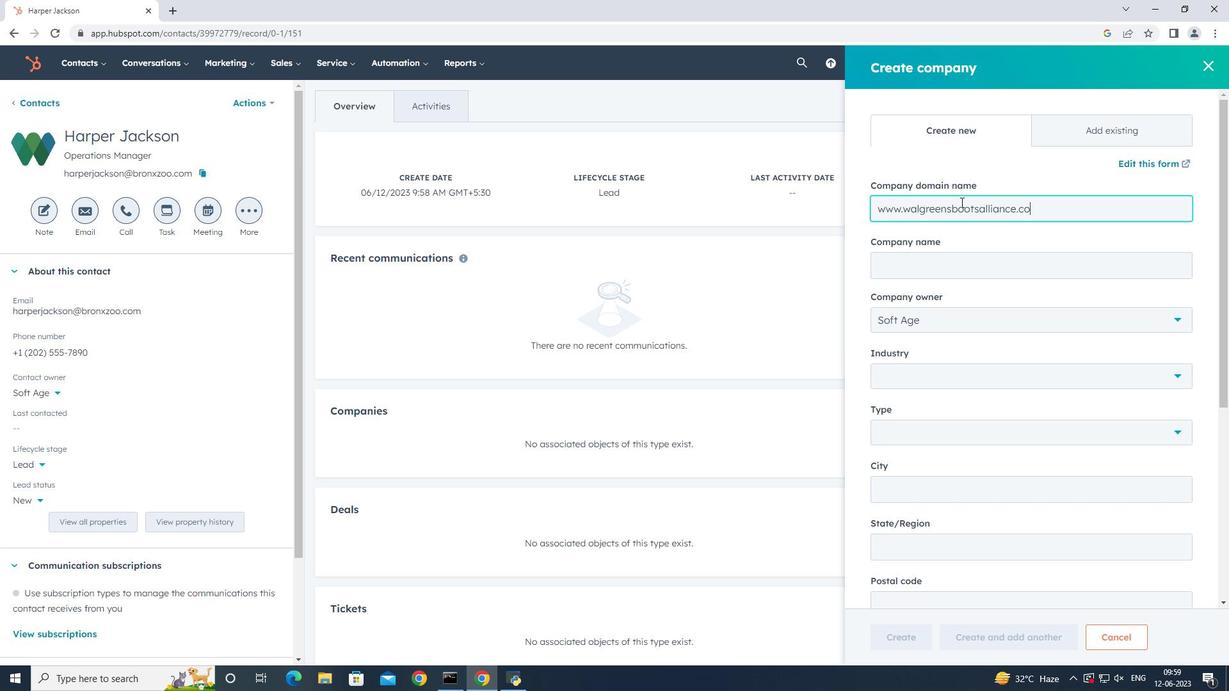 
Action: Mouse moved to (1021, 435)
Screenshot: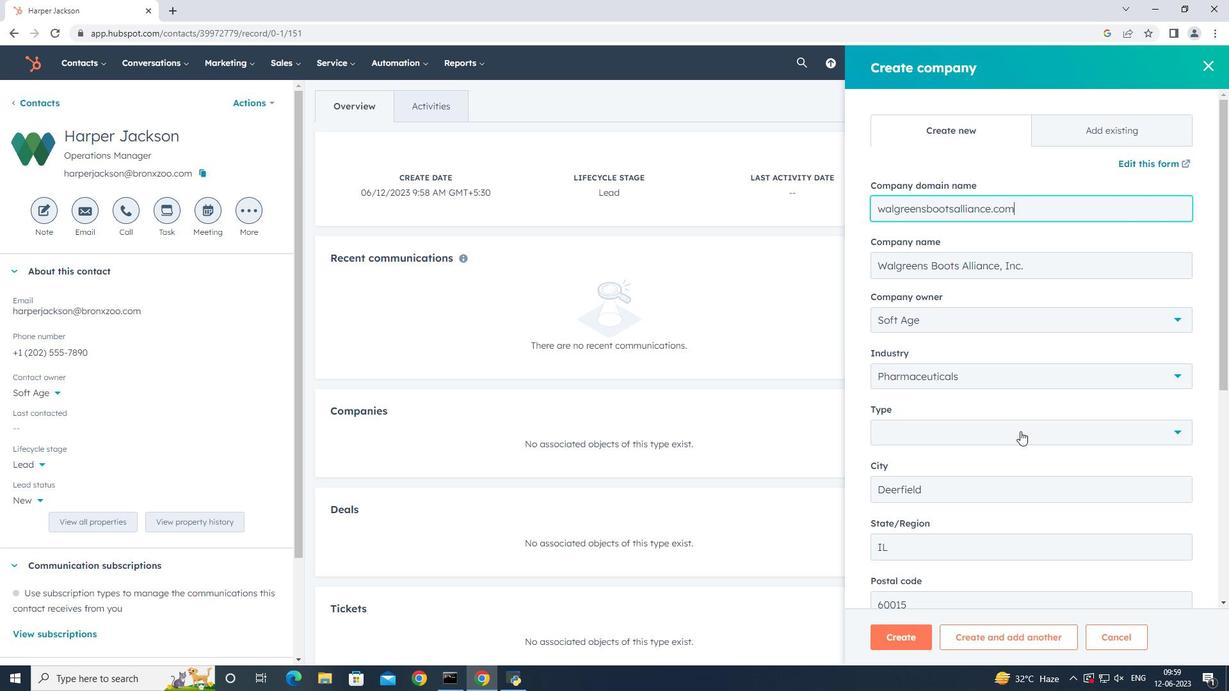 
Action: Mouse pressed left at (1021, 435)
Screenshot: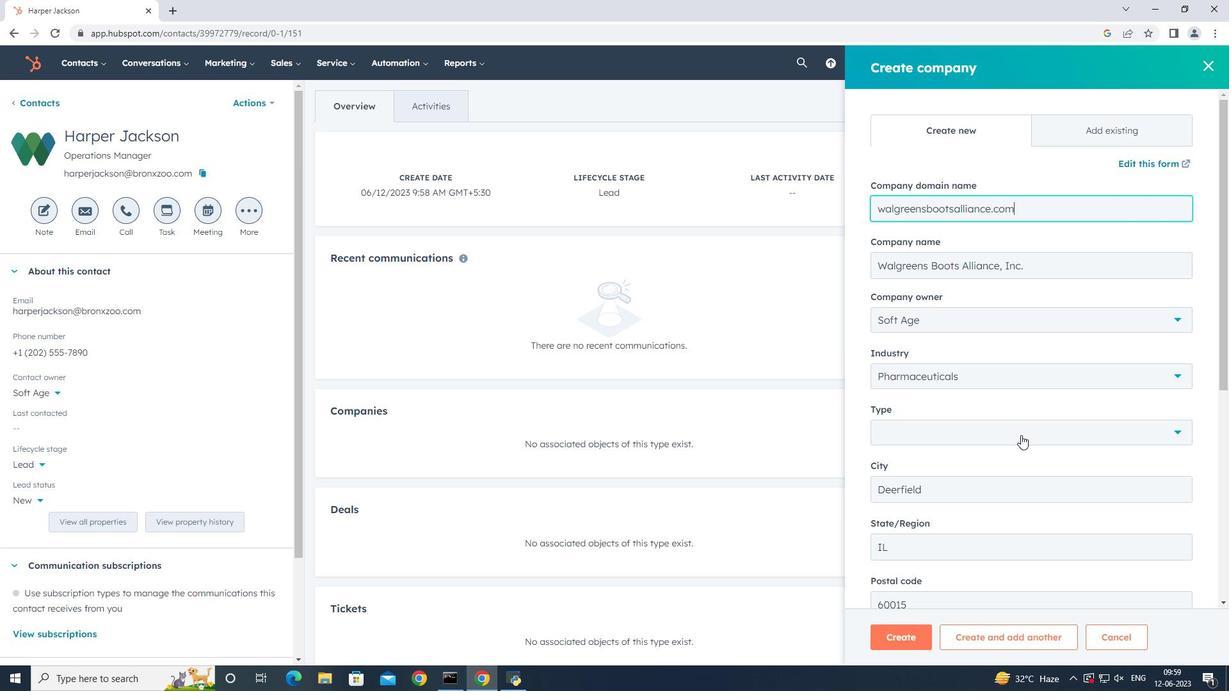
Action: Mouse moved to (975, 567)
Screenshot: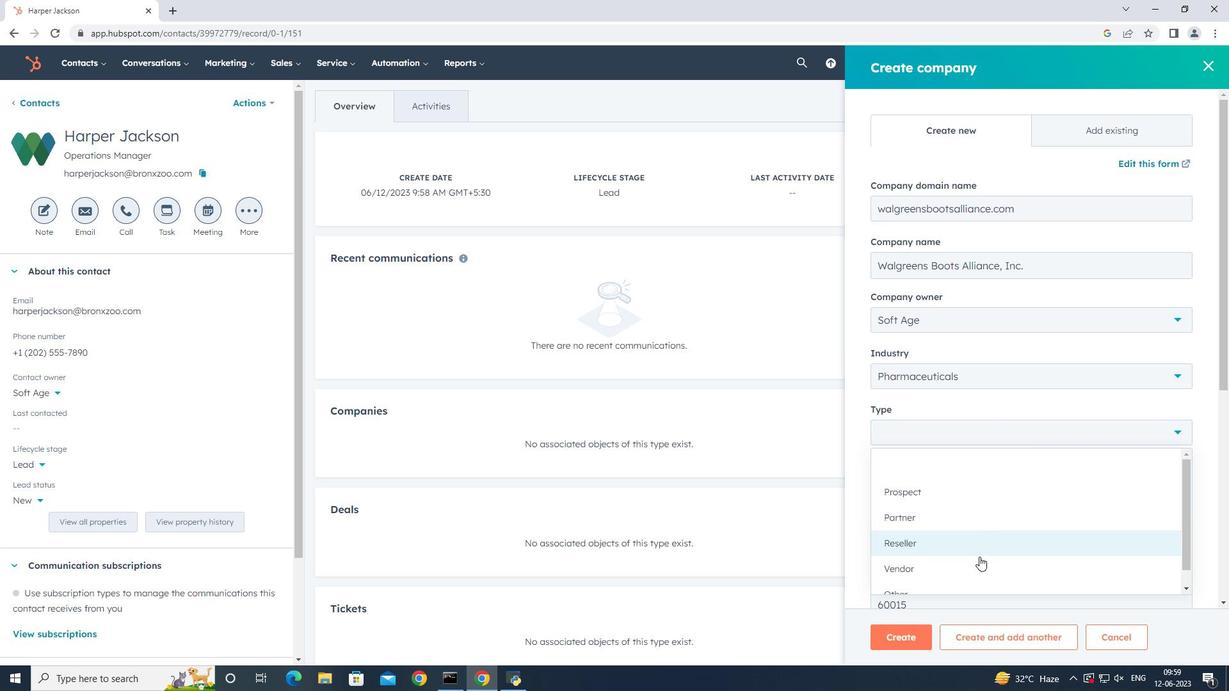 
Action: Mouse pressed left at (975, 567)
Screenshot: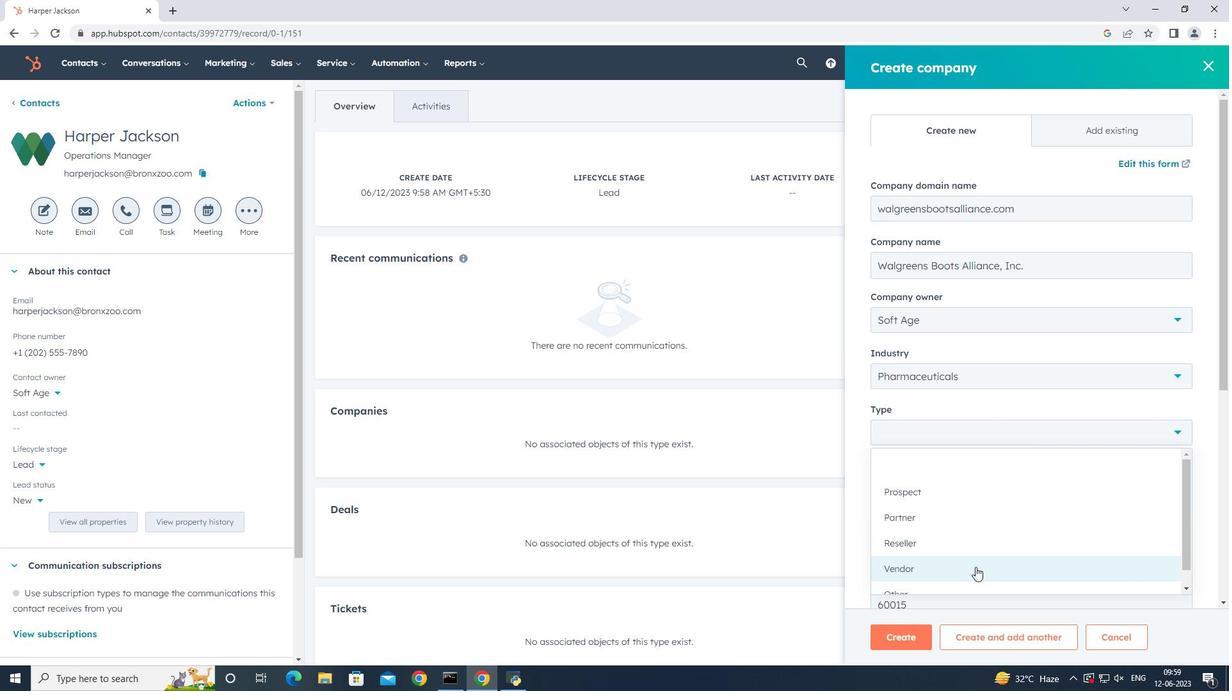 
Action: Mouse moved to (1057, 466)
Screenshot: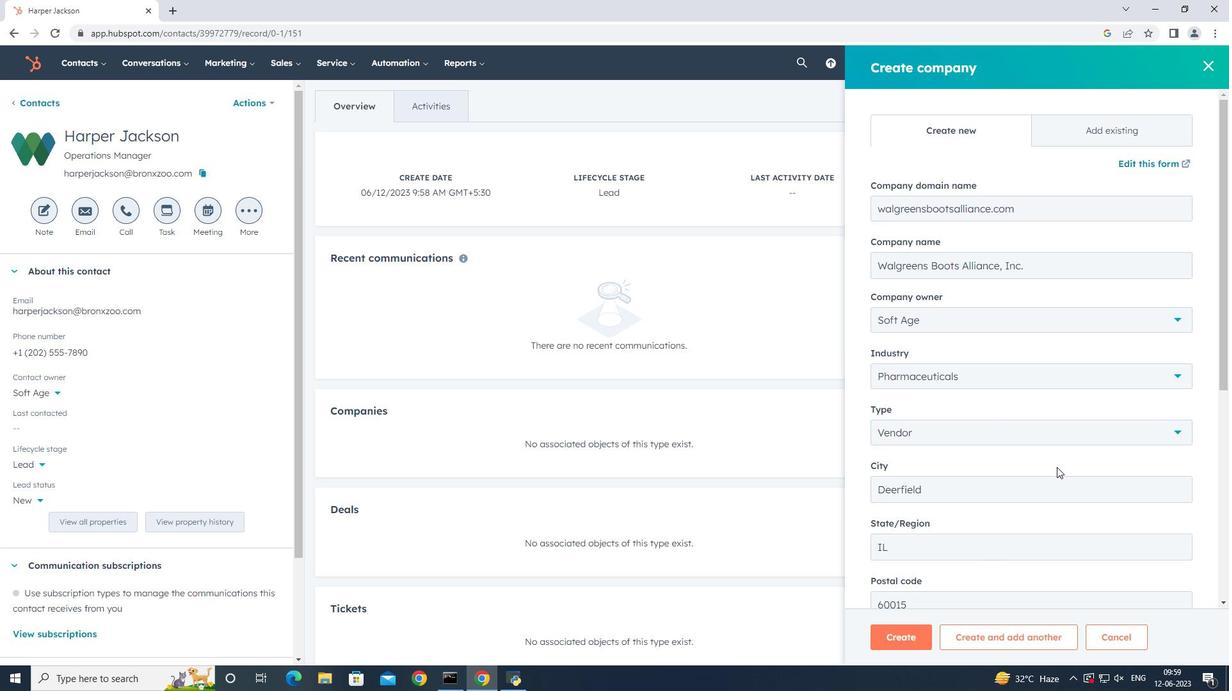 
Action: Mouse scrolled (1057, 466) with delta (0, 0)
Screenshot: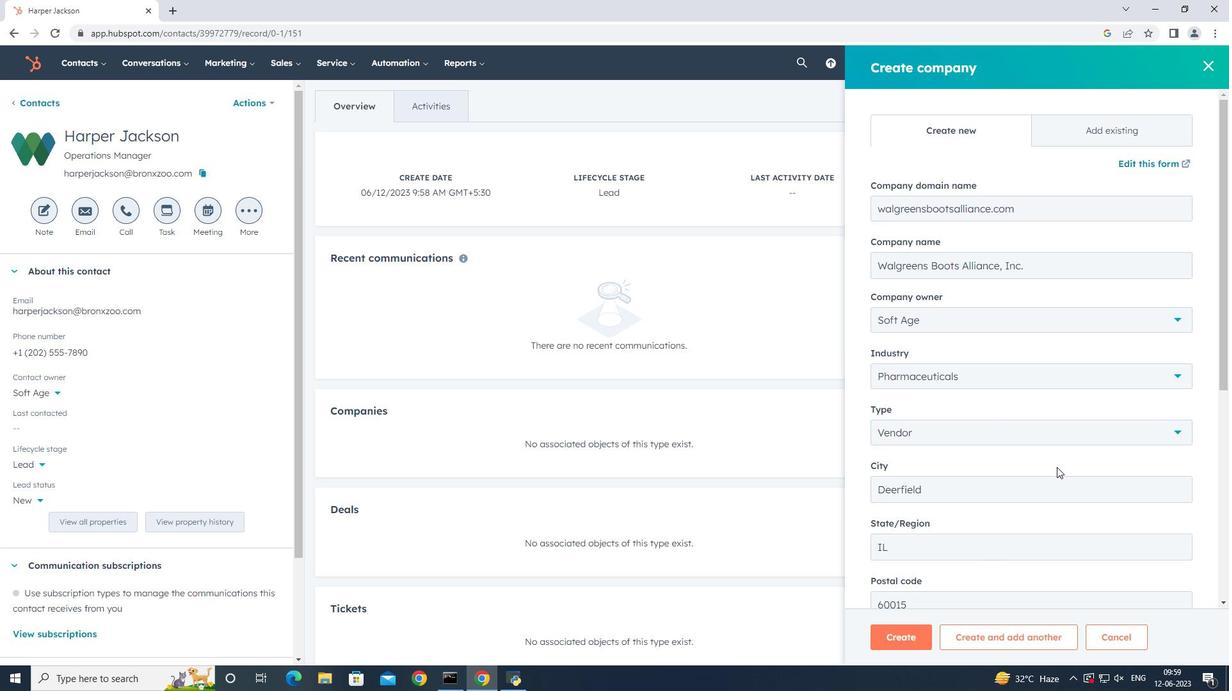 
Action: Mouse moved to (1057, 466)
Screenshot: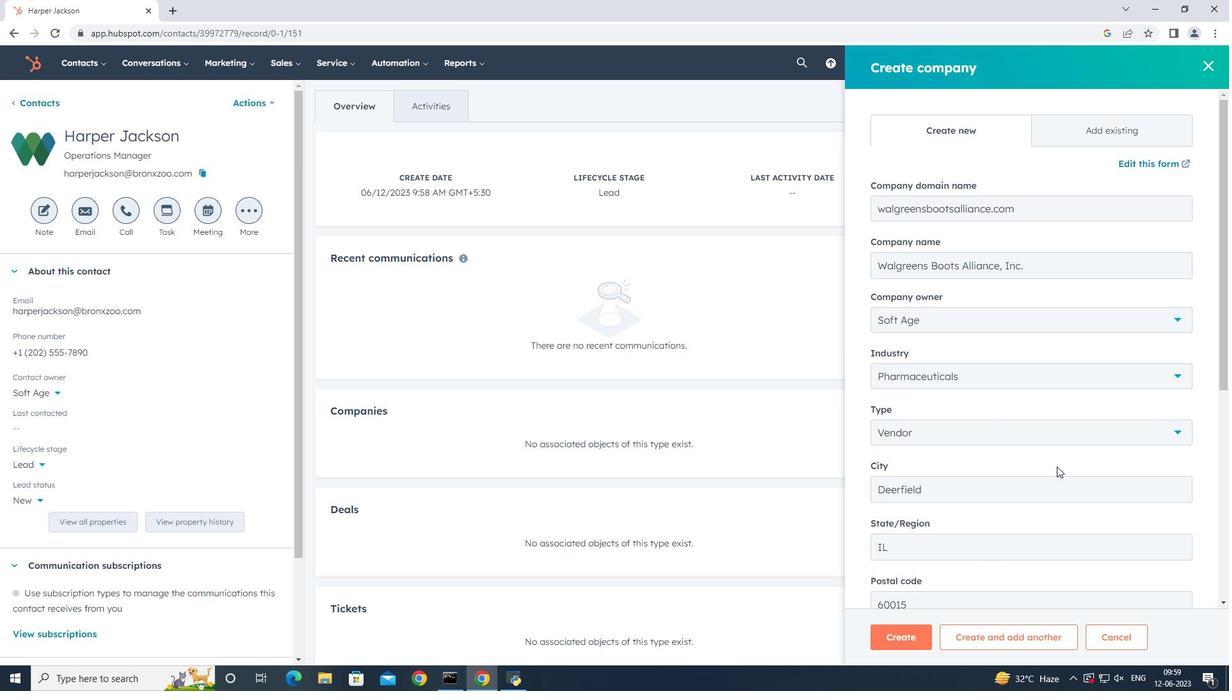 
Action: Mouse scrolled (1057, 466) with delta (0, 0)
Screenshot: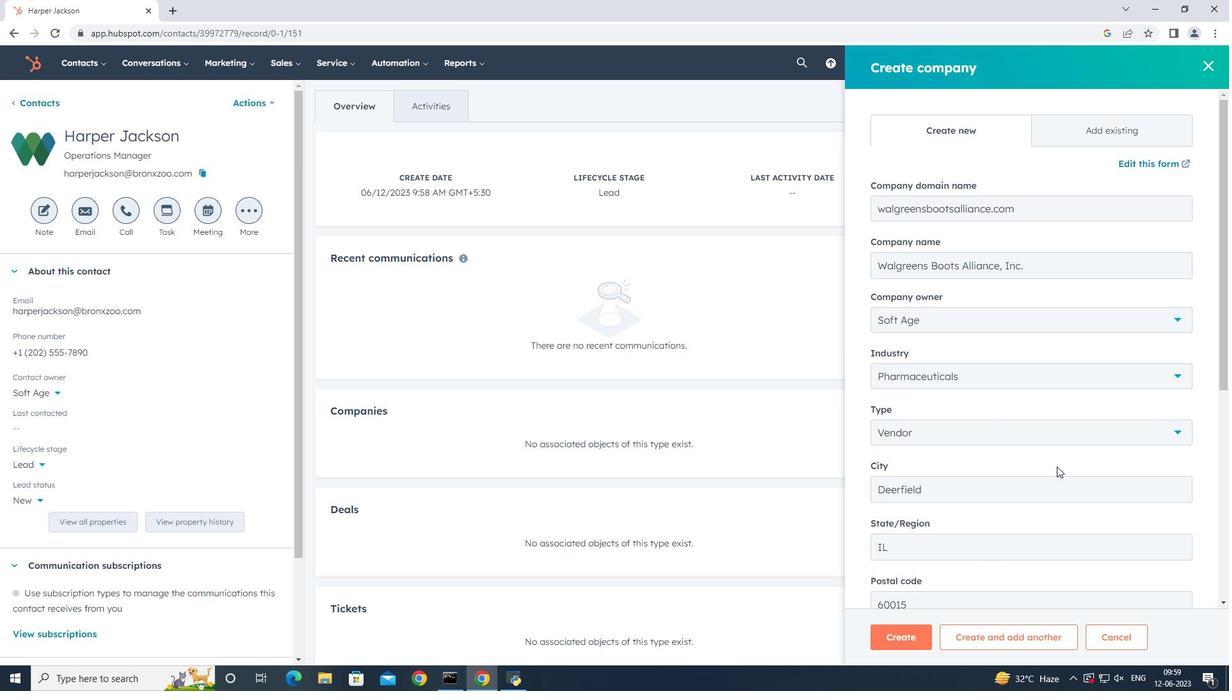 
Action: Mouse scrolled (1057, 466) with delta (0, 0)
Screenshot: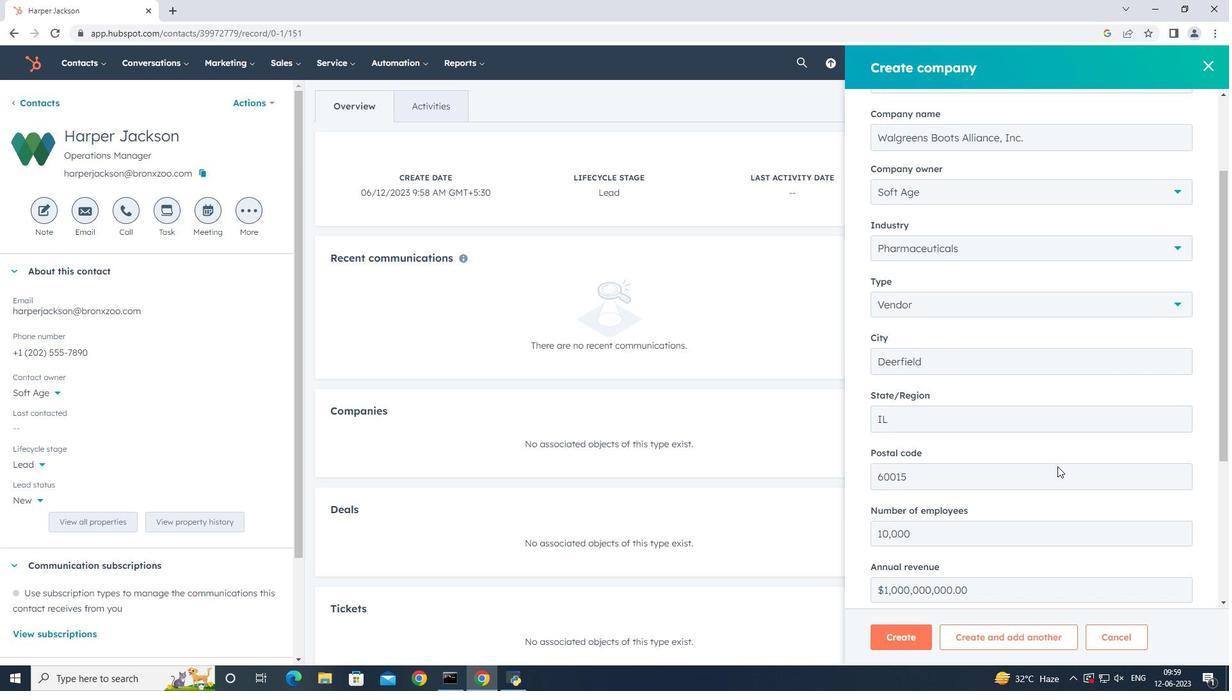 
Action: Mouse scrolled (1057, 466) with delta (0, 0)
Screenshot: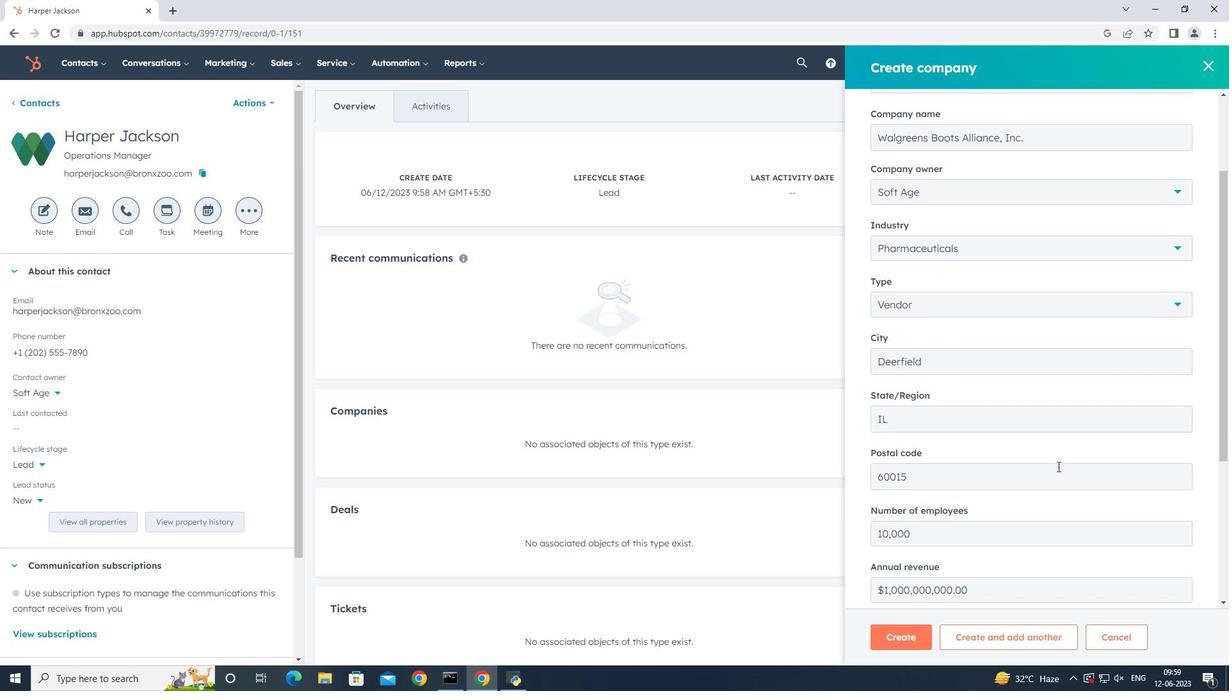 
Action: Mouse scrolled (1057, 466) with delta (0, 0)
Screenshot: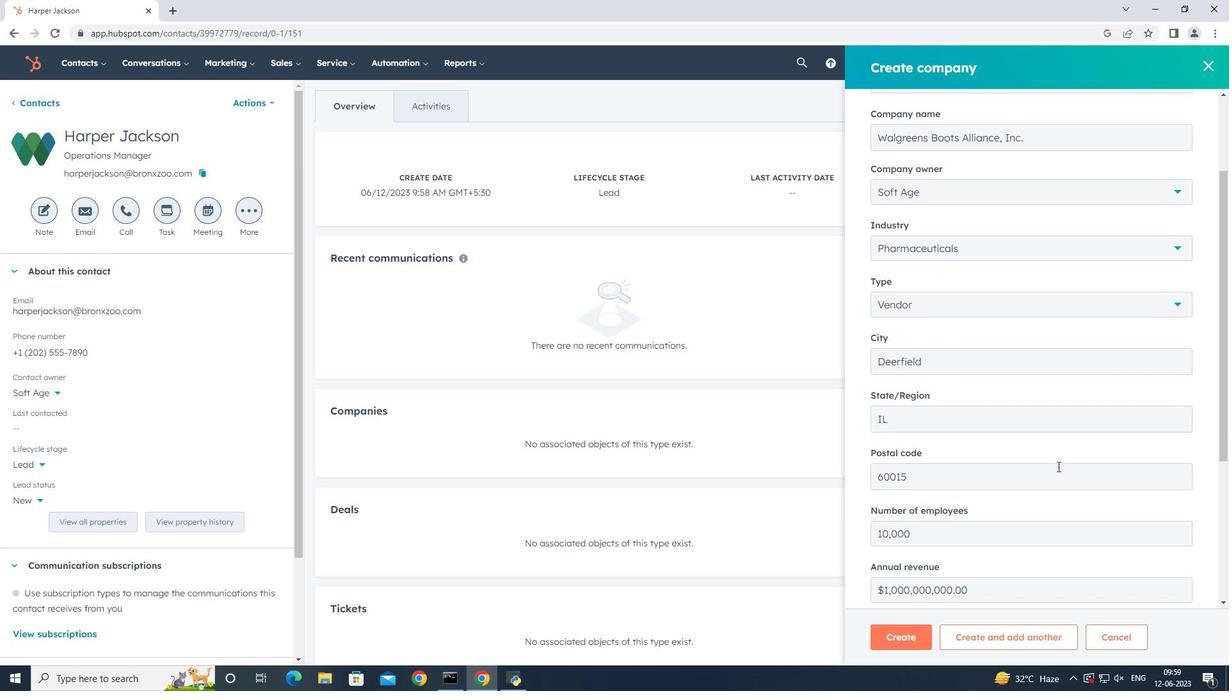
Action: Mouse scrolled (1057, 467) with delta (0, 0)
Screenshot: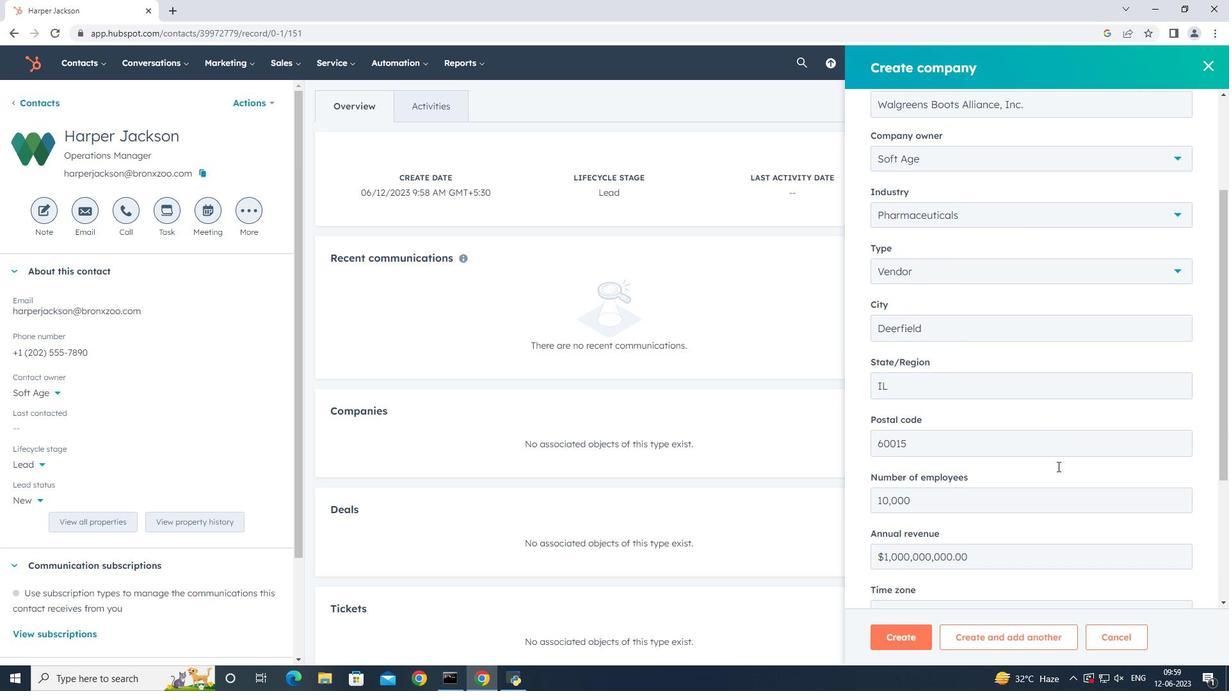 
Action: Mouse scrolled (1057, 466) with delta (0, 0)
Screenshot: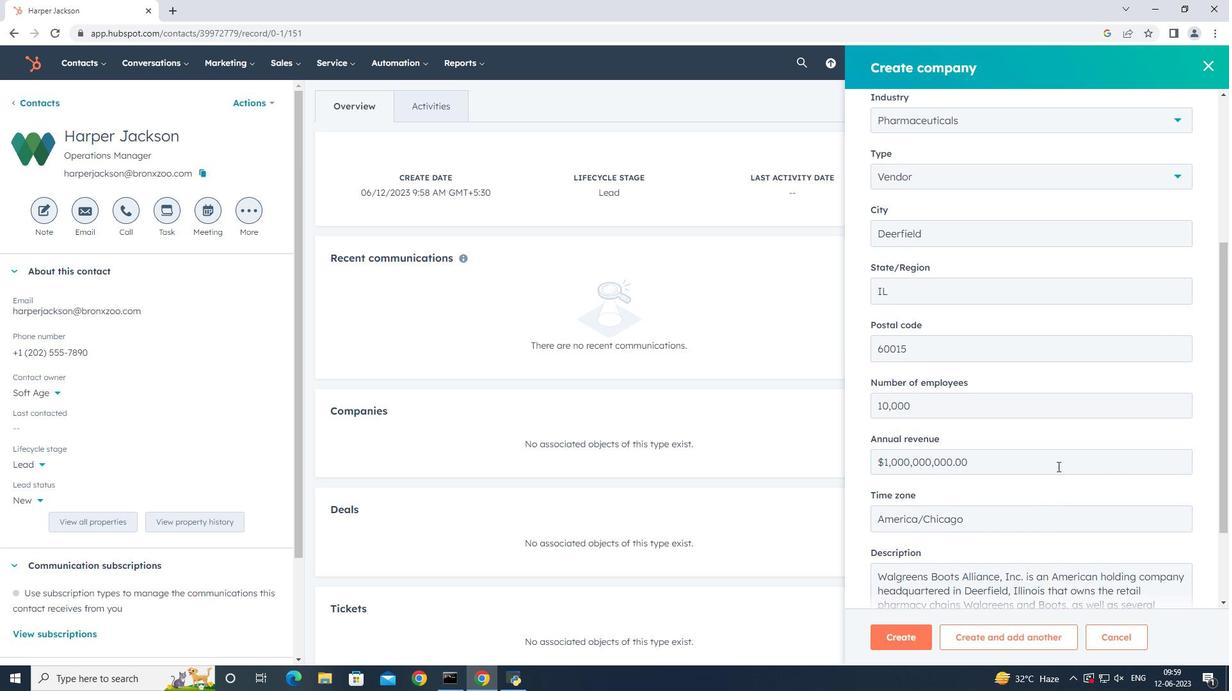 
Action: Mouse scrolled (1057, 466) with delta (0, 0)
Screenshot: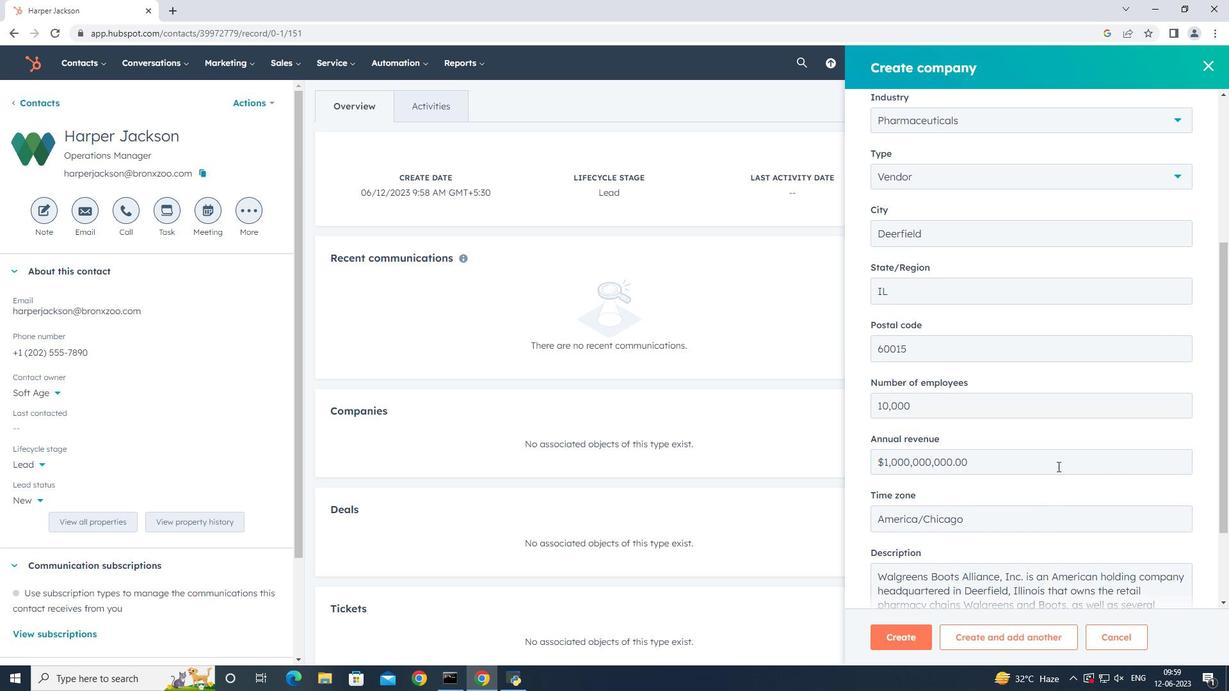 
Action: Mouse scrolled (1057, 466) with delta (0, 0)
Screenshot: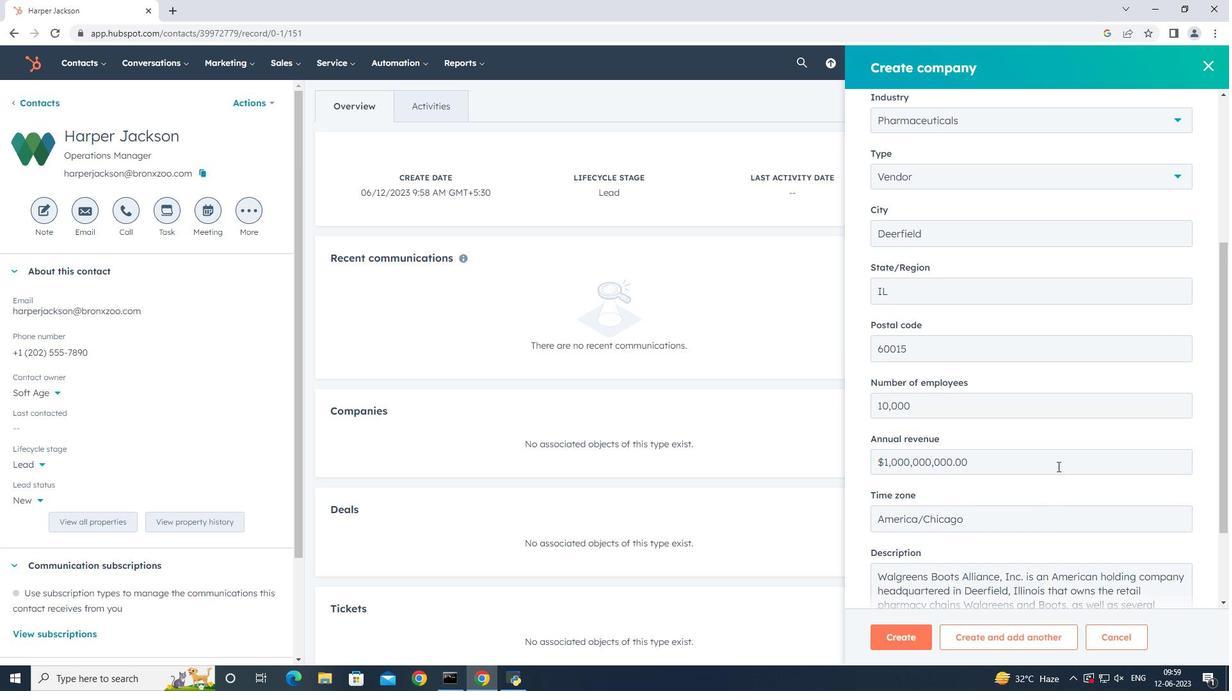 
Action: Mouse scrolled (1057, 466) with delta (0, 0)
Screenshot: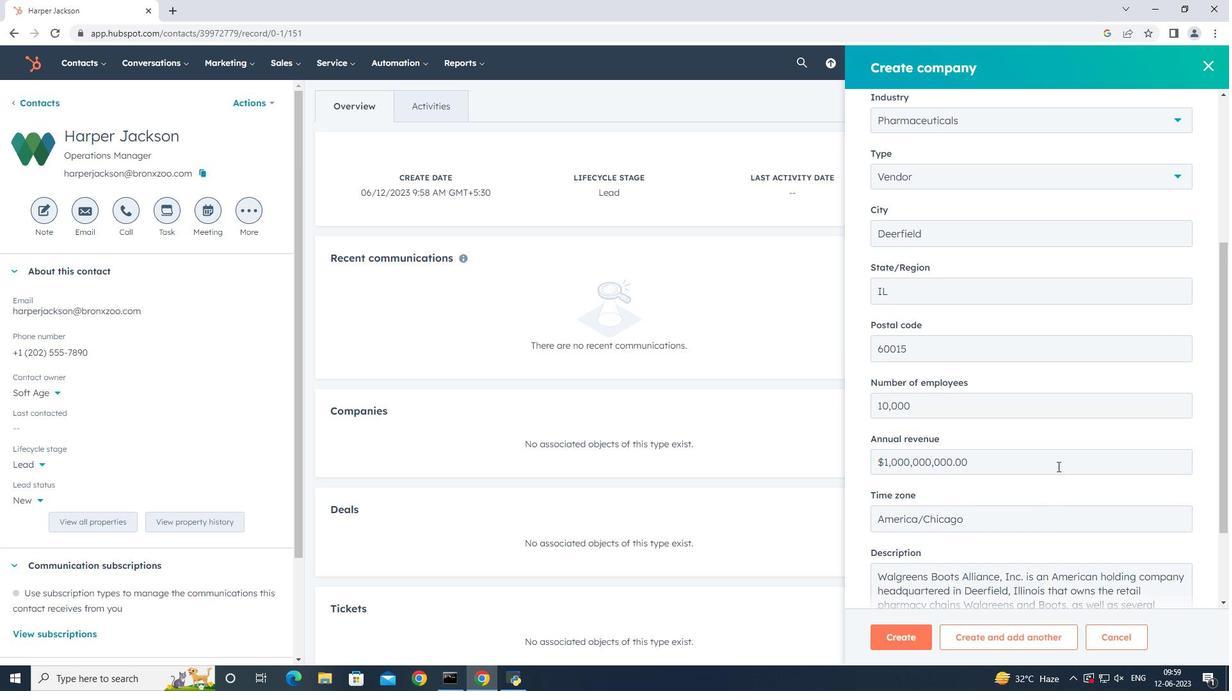 
Action: Mouse scrolled (1057, 466) with delta (0, 0)
Screenshot: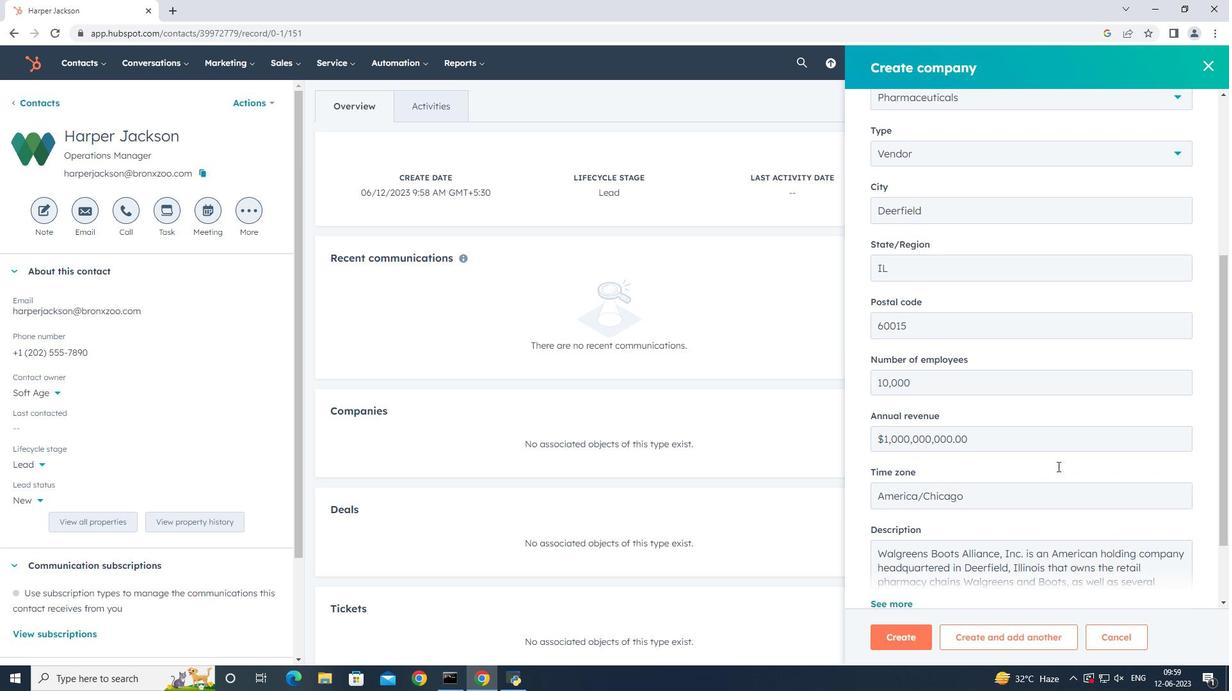 
Action: Mouse moved to (911, 635)
Screenshot: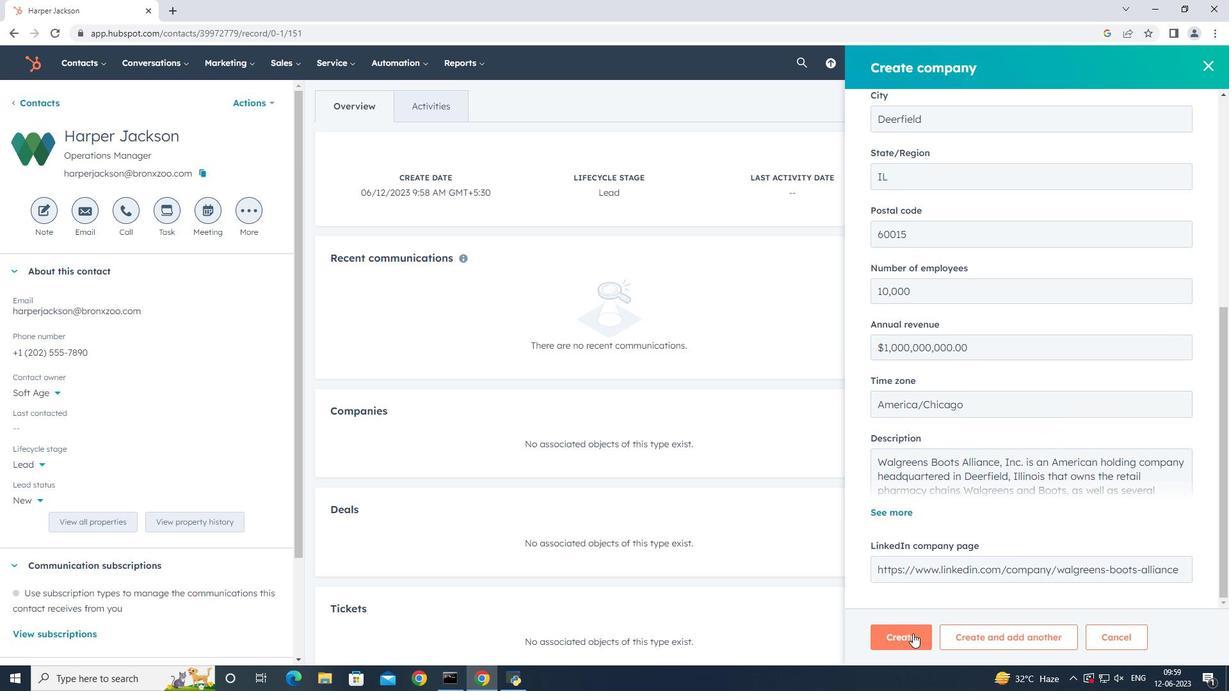 
Action: Mouse pressed left at (911, 635)
Screenshot: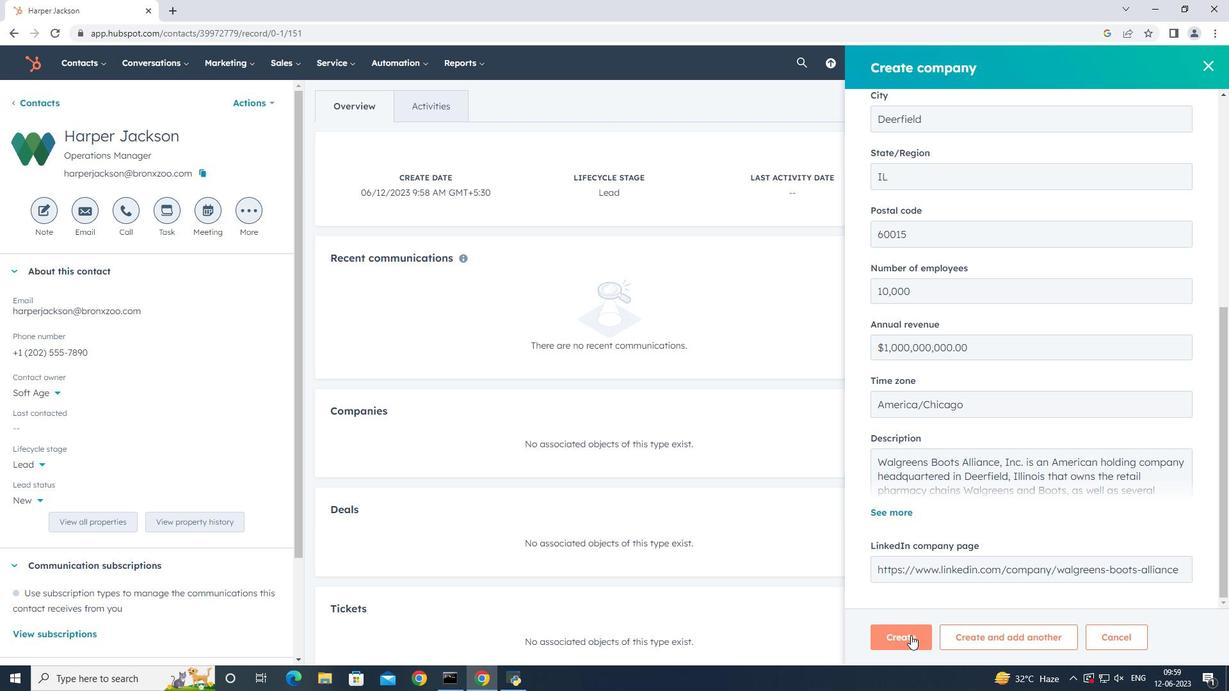 
Action: Mouse moved to (720, 421)
Screenshot: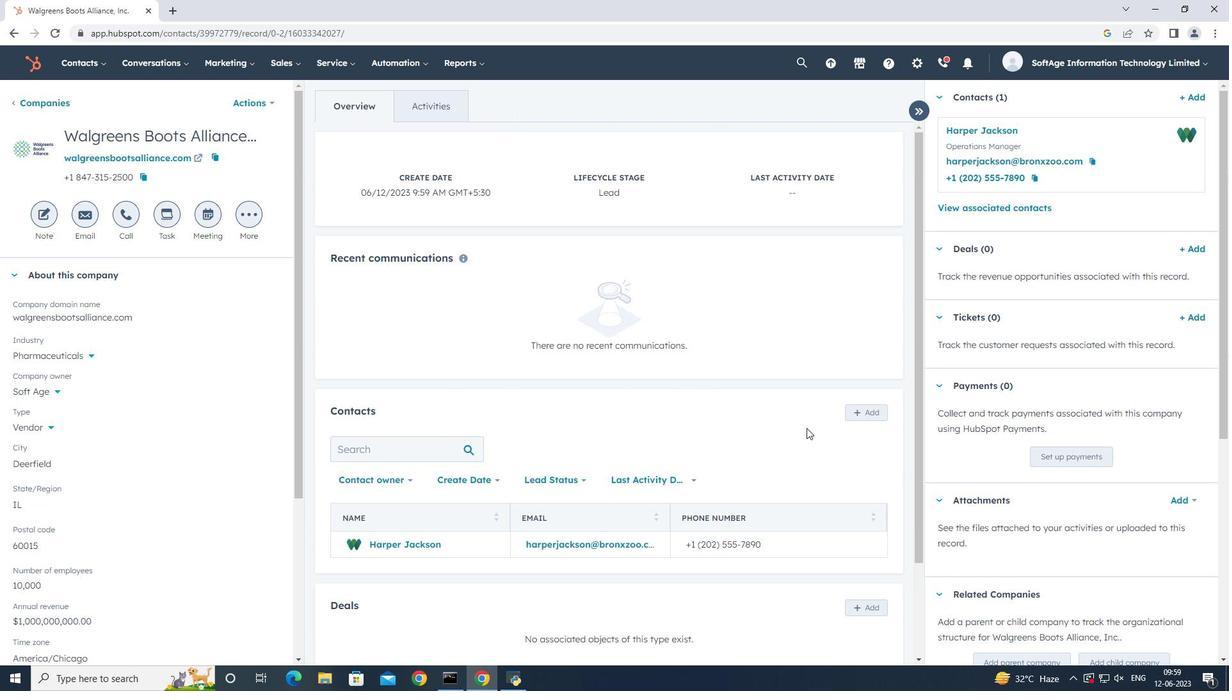 
